 Task: Create a due date automation trigger when advanced on, on the monday after a card is due add fields with custom field "Resume" set to 10 at 11:00 AM.
Action: Mouse moved to (930, 271)
Screenshot: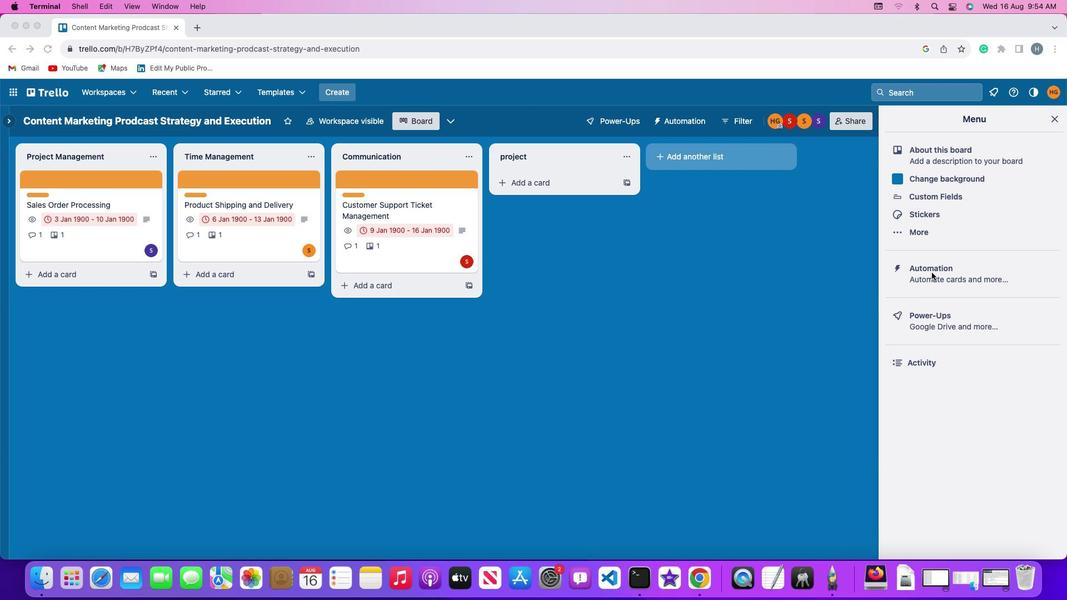 
Action: Mouse pressed left at (930, 271)
Screenshot: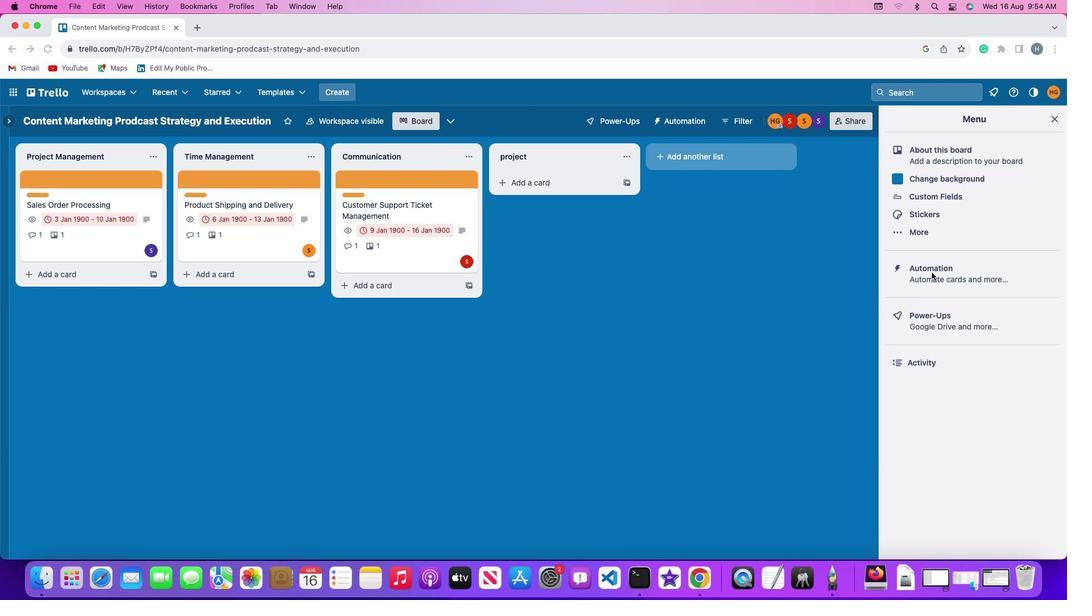 
Action: Mouse pressed left at (930, 271)
Screenshot: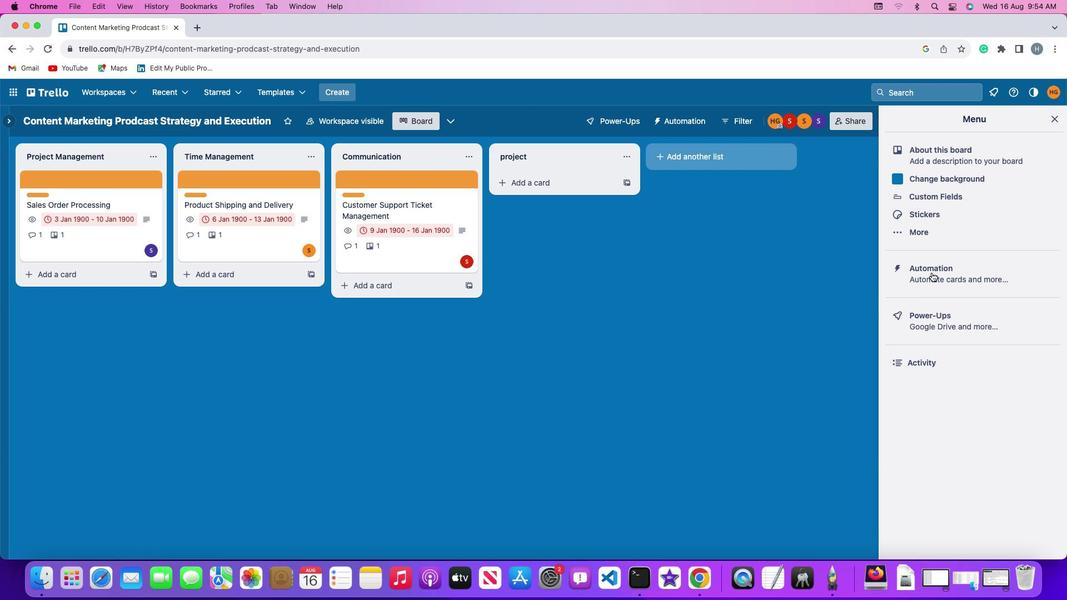 
Action: Mouse moved to (68, 260)
Screenshot: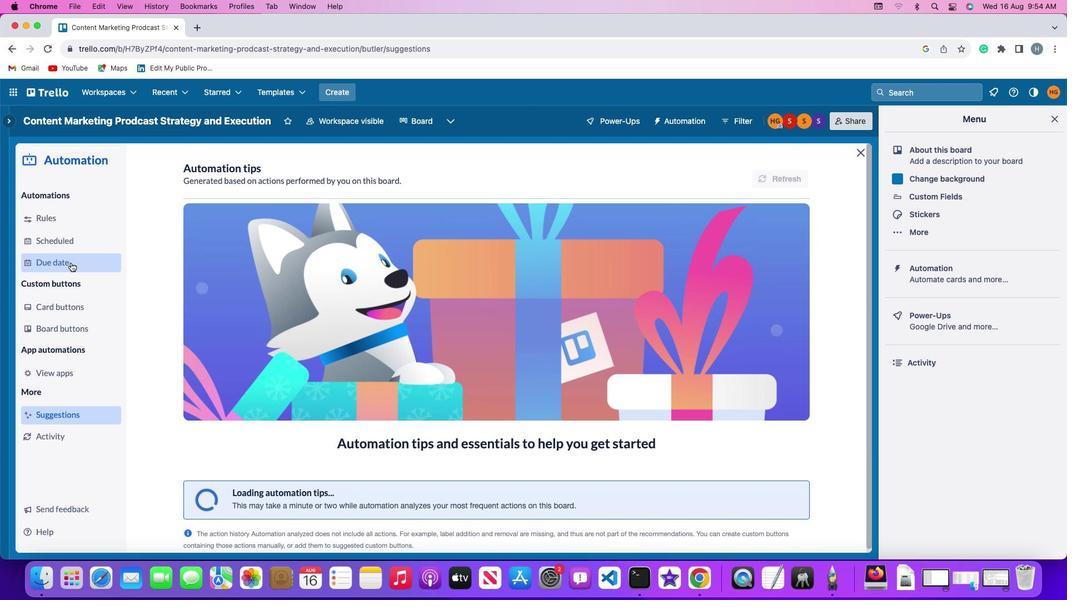 
Action: Mouse pressed left at (68, 260)
Screenshot: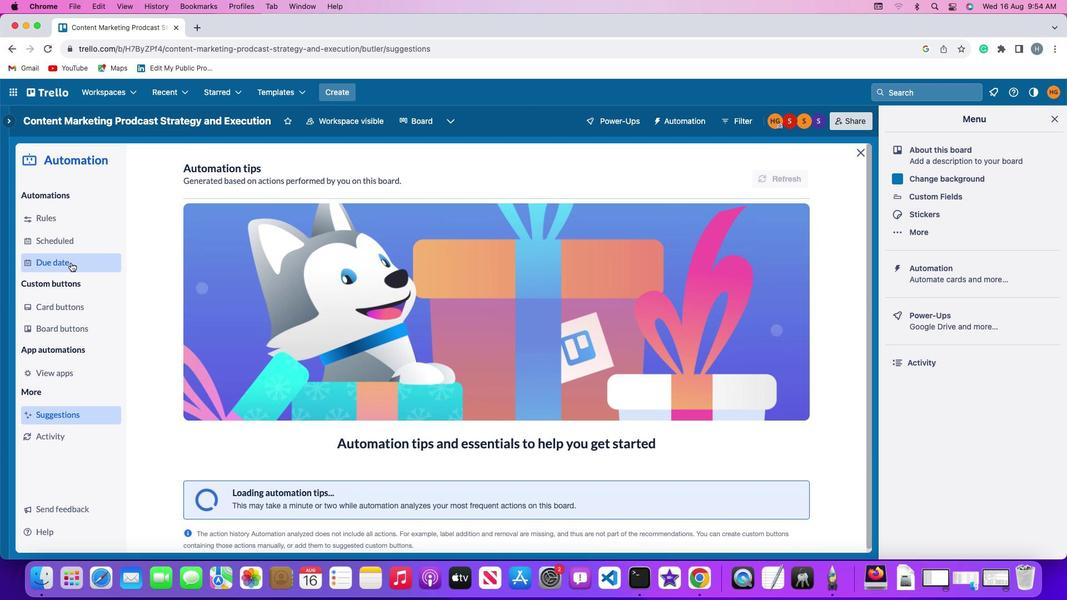 
Action: Mouse moved to (758, 166)
Screenshot: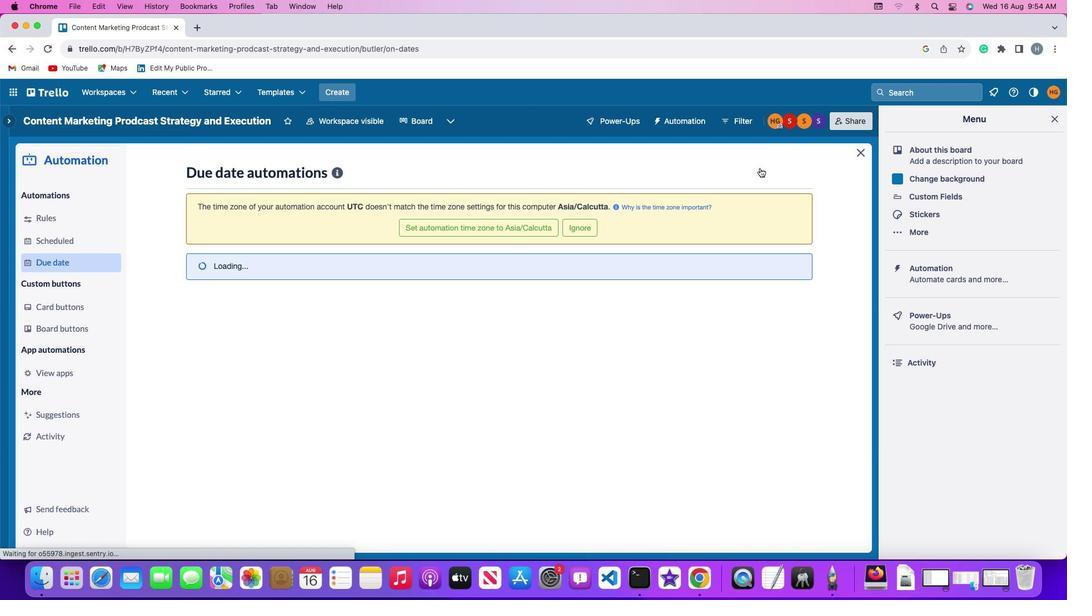 
Action: Mouse pressed left at (758, 166)
Screenshot: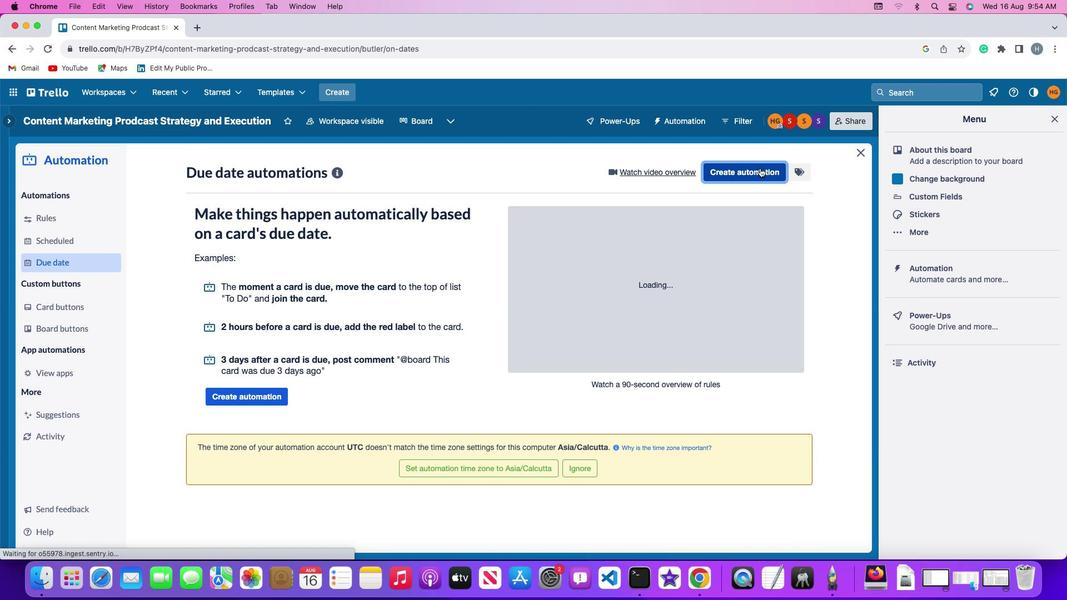 
Action: Mouse moved to (235, 278)
Screenshot: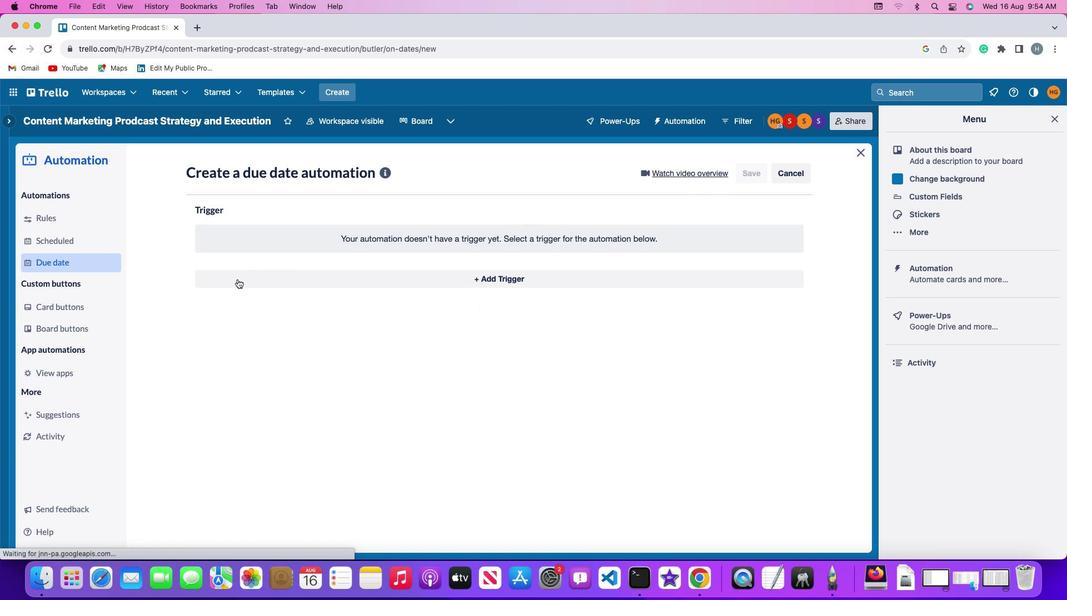 
Action: Mouse pressed left at (235, 278)
Screenshot: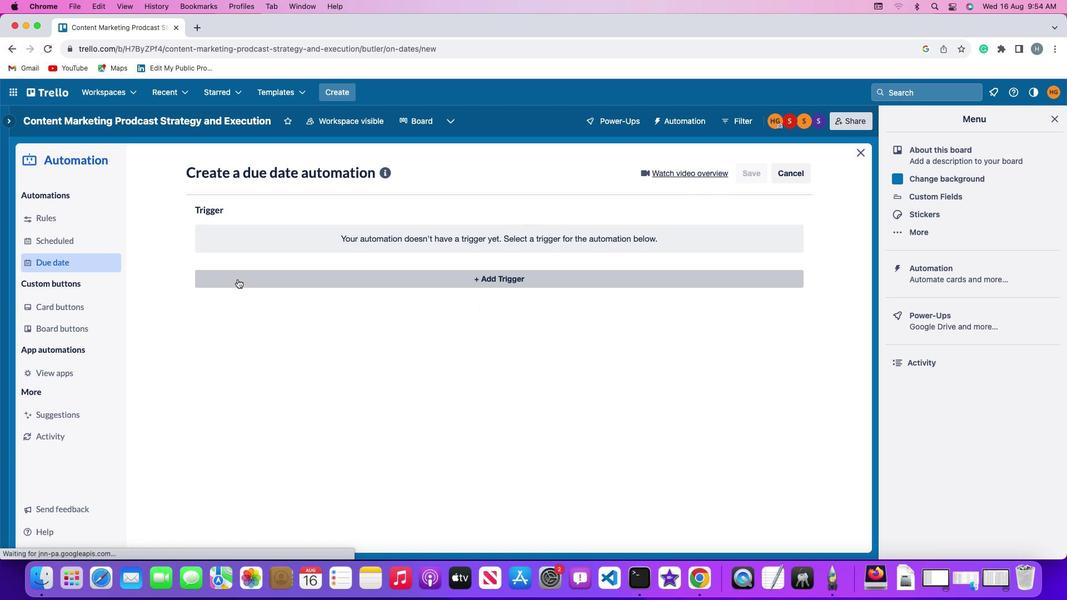
Action: Mouse moved to (243, 483)
Screenshot: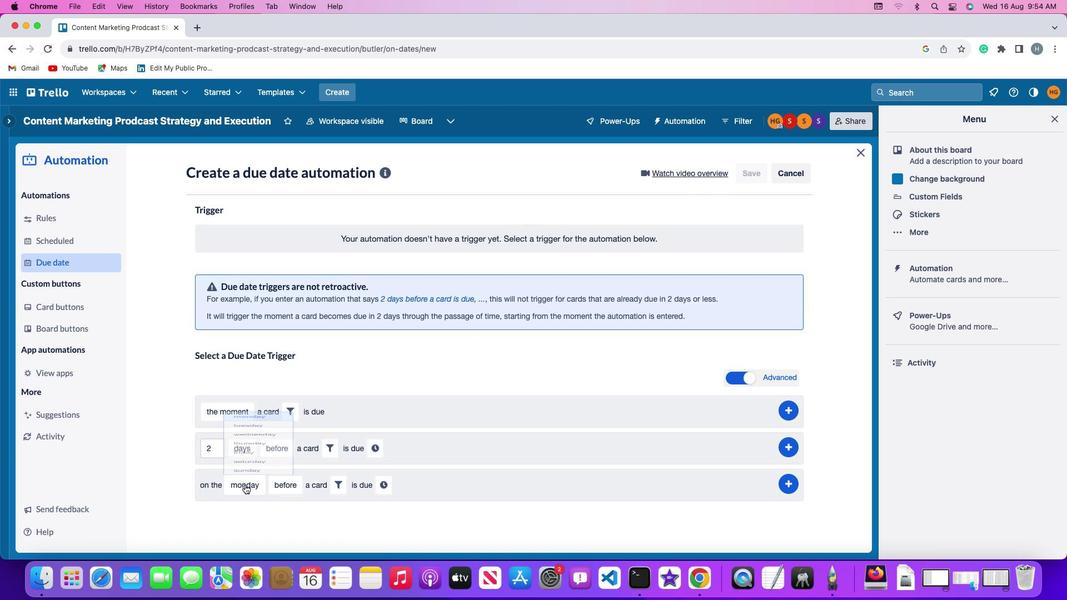 
Action: Mouse pressed left at (243, 483)
Screenshot: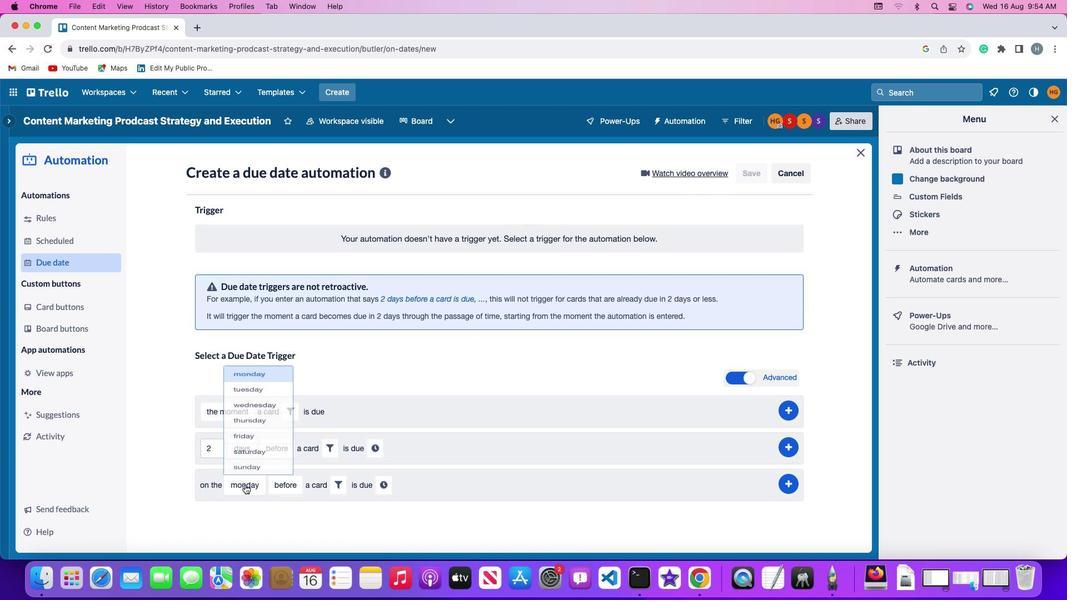 
Action: Mouse moved to (265, 331)
Screenshot: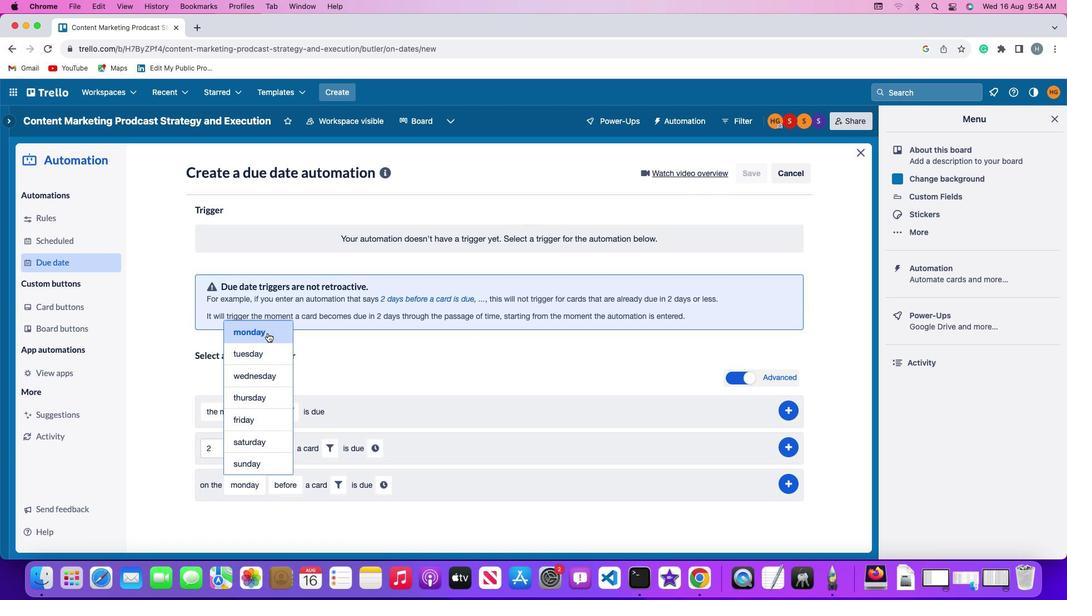
Action: Mouse pressed left at (265, 331)
Screenshot: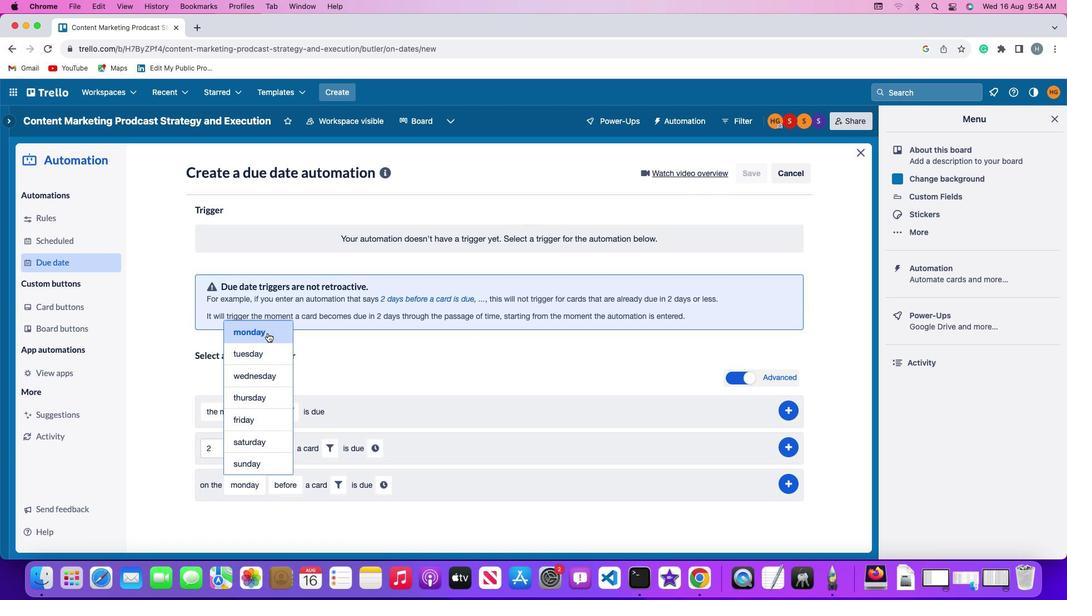 
Action: Mouse moved to (280, 494)
Screenshot: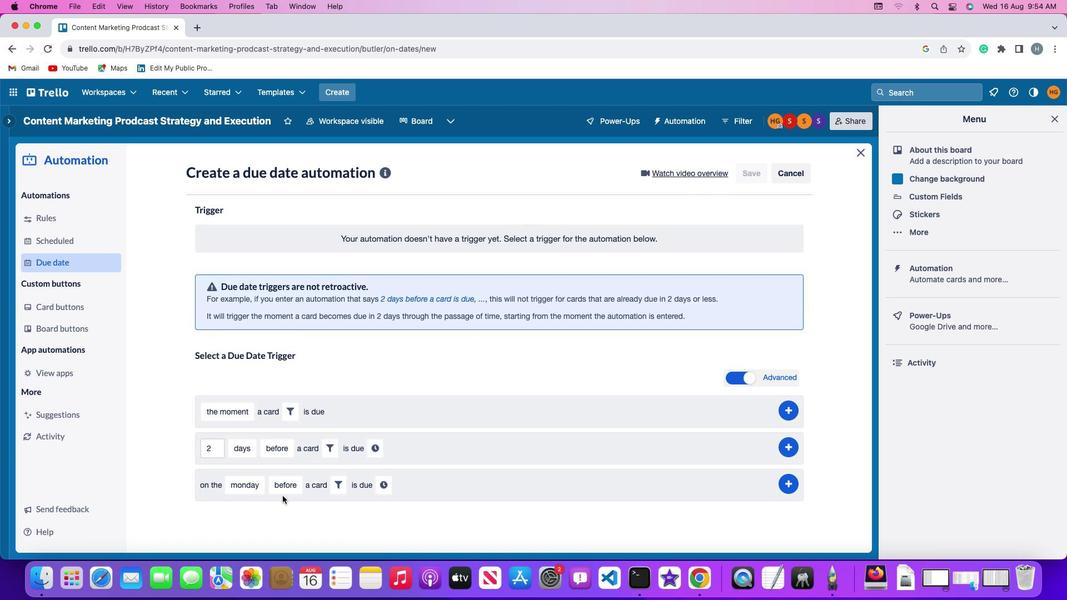 
Action: Mouse pressed left at (280, 494)
Screenshot: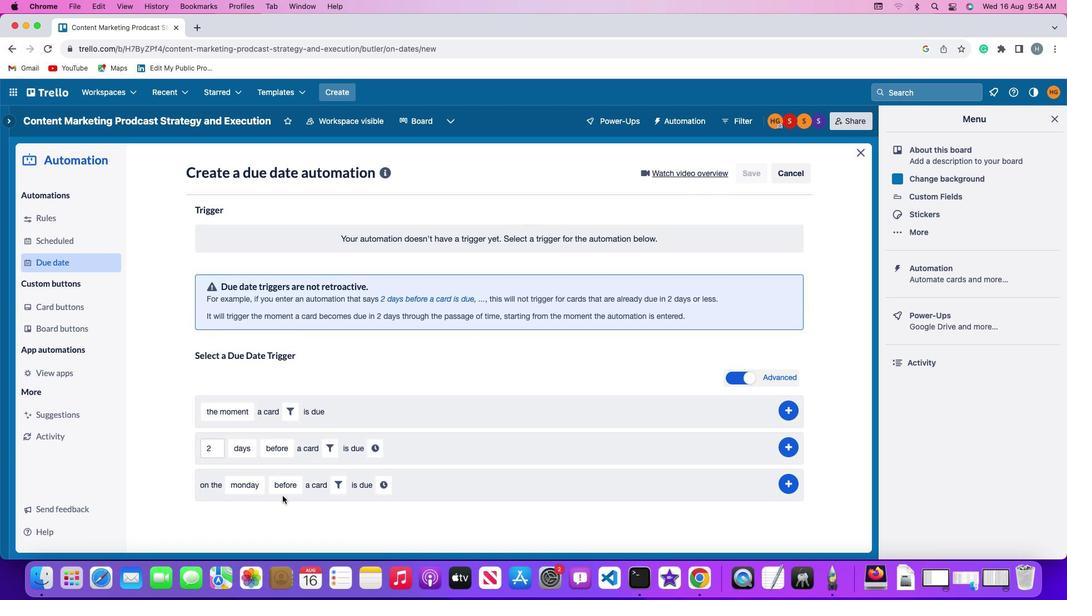 
Action: Mouse moved to (283, 487)
Screenshot: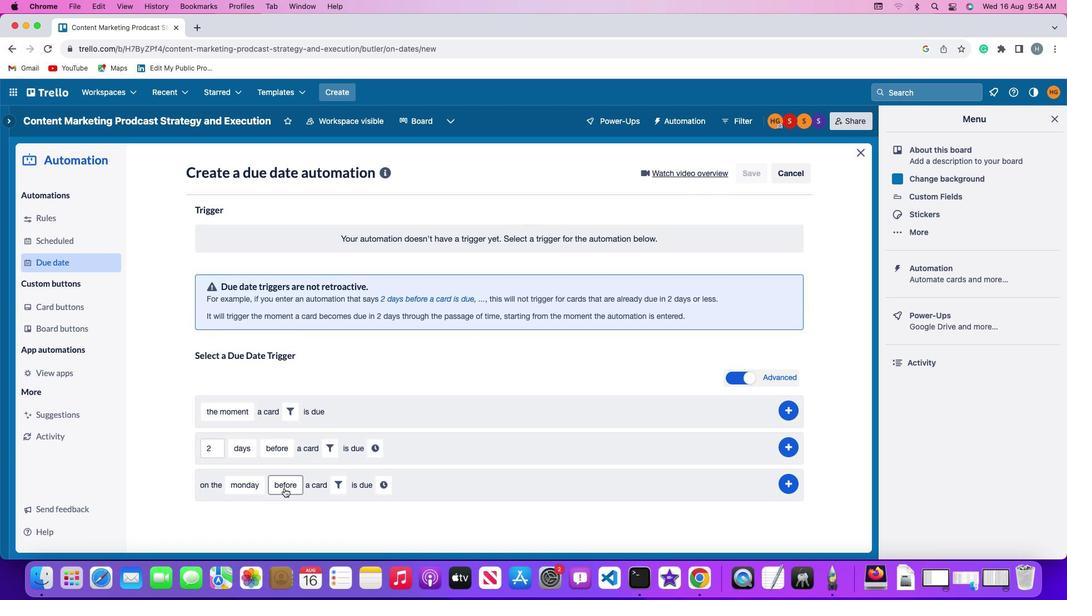 
Action: Mouse pressed left at (283, 487)
Screenshot: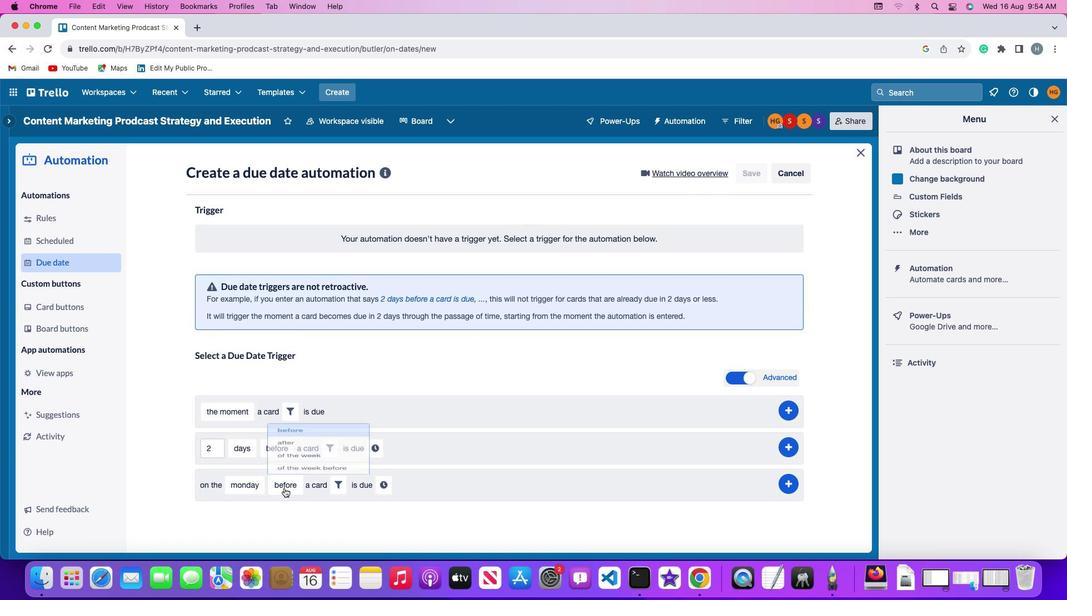 
Action: Mouse moved to (296, 415)
Screenshot: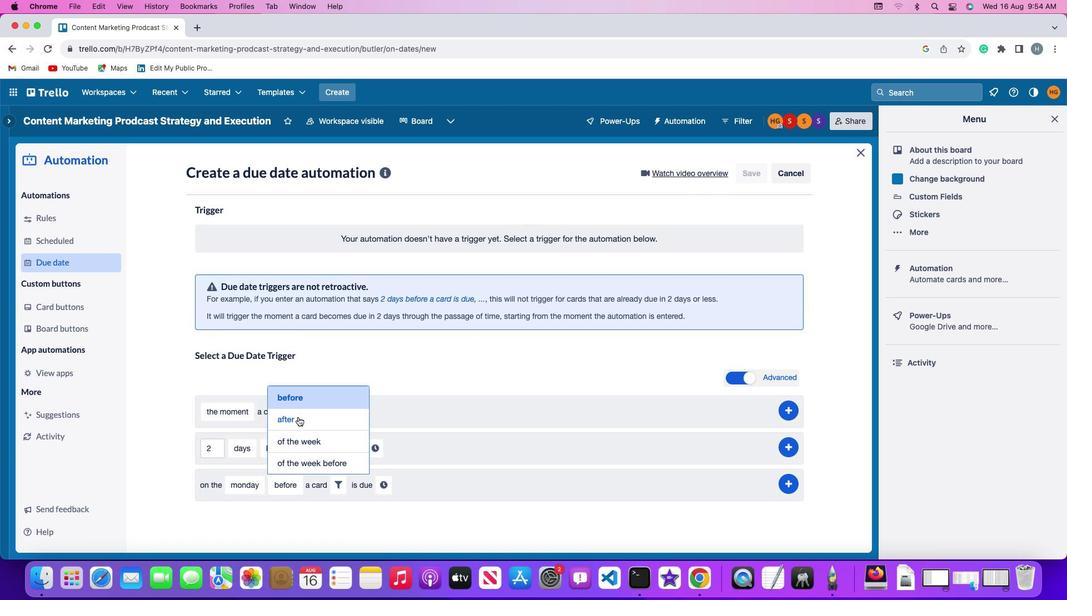 
Action: Mouse pressed left at (296, 415)
Screenshot: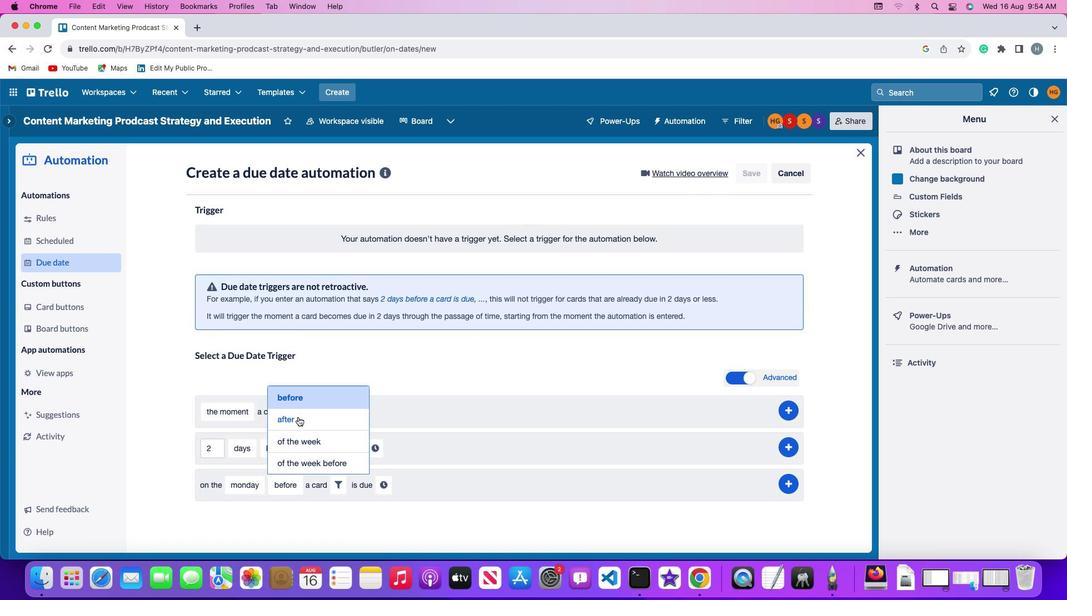 
Action: Mouse moved to (334, 481)
Screenshot: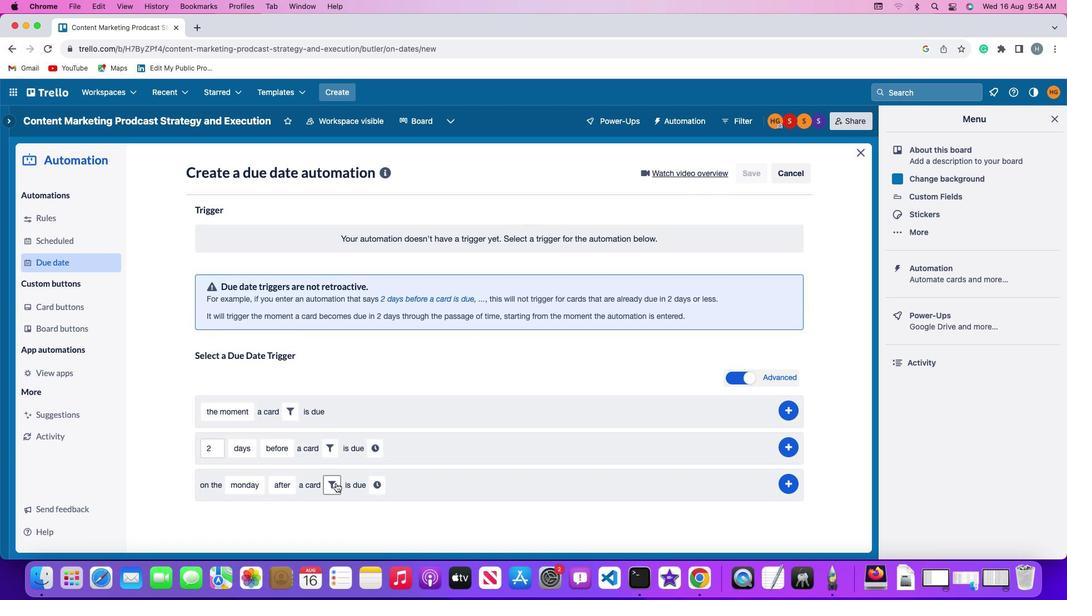 
Action: Mouse pressed left at (334, 481)
Screenshot: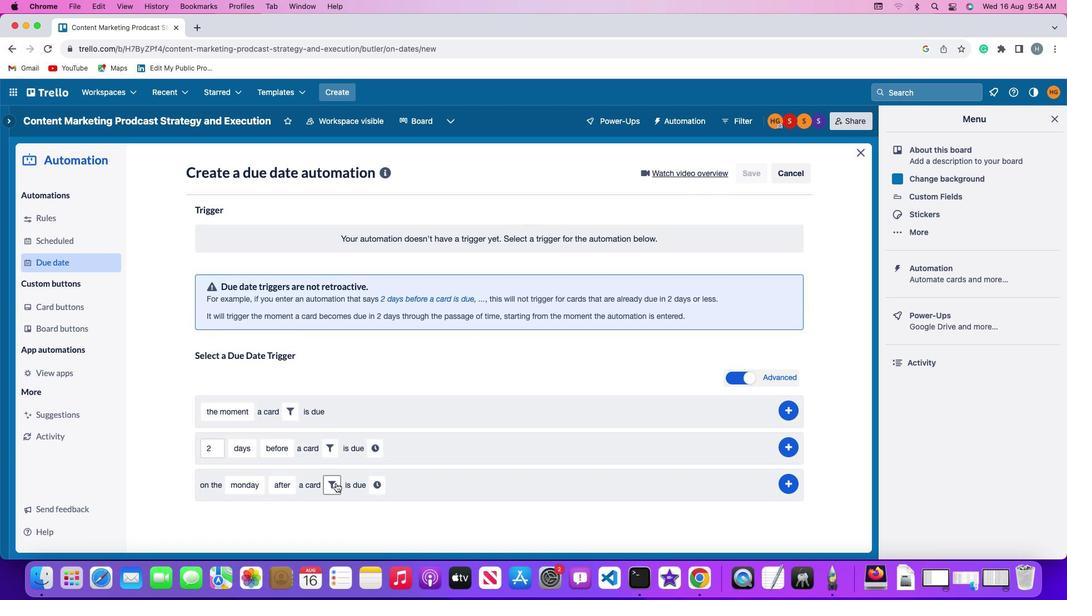 
Action: Mouse moved to (509, 518)
Screenshot: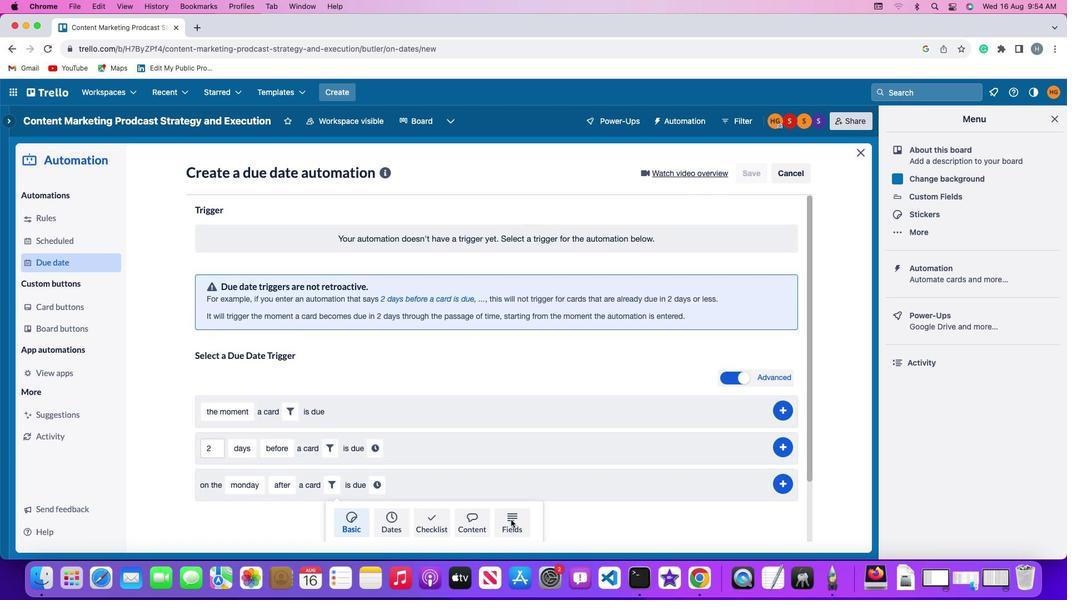 
Action: Mouse pressed left at (509, 518)
Screenshot: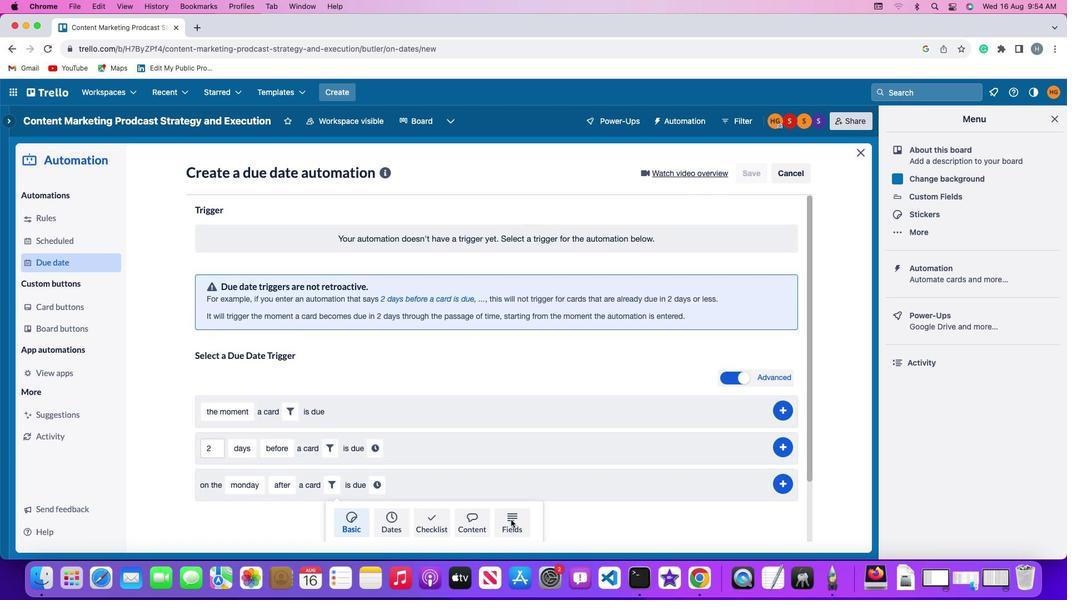 
Action: Mouse moved to (289, 519)
Screenshot: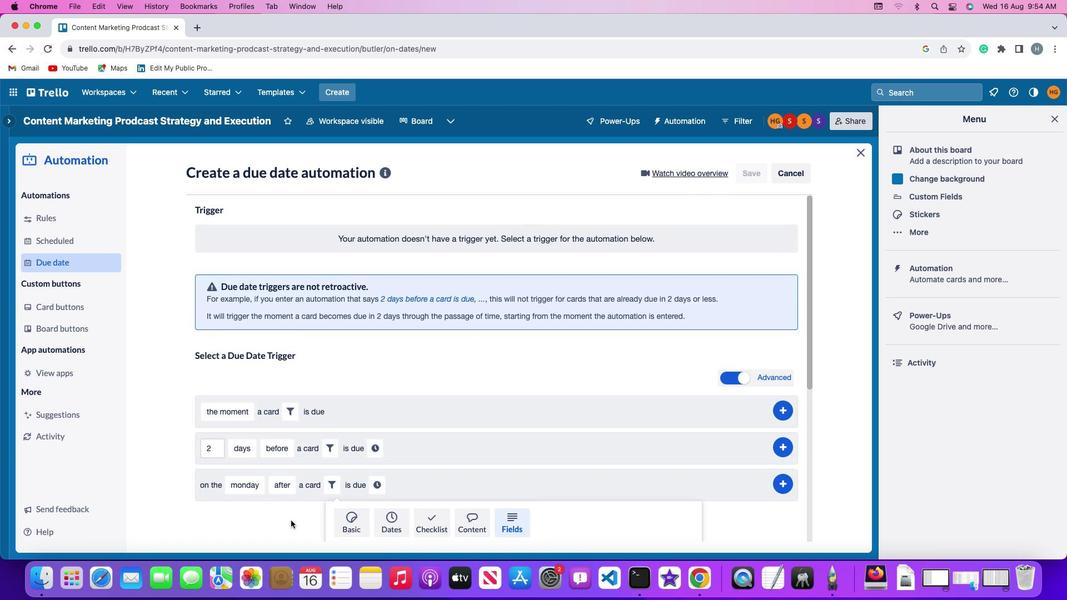 
Action: Mouse scrolled (289, 519) with delta (-1, -1)
Screenshot: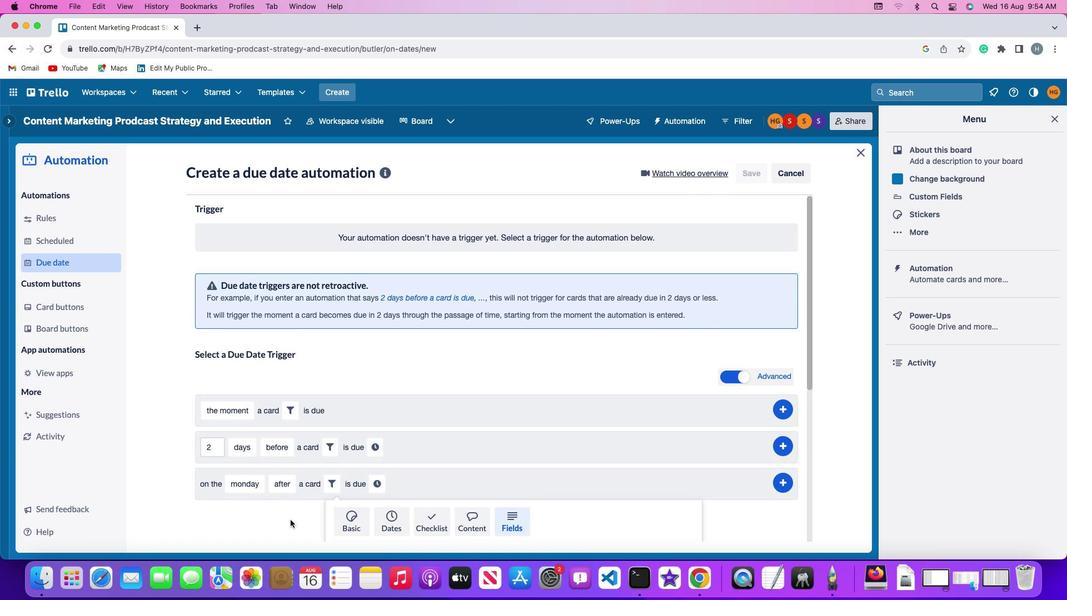 
Action: Mouse scrolled (289, 519) with delta (-1, -1)
Screenshot: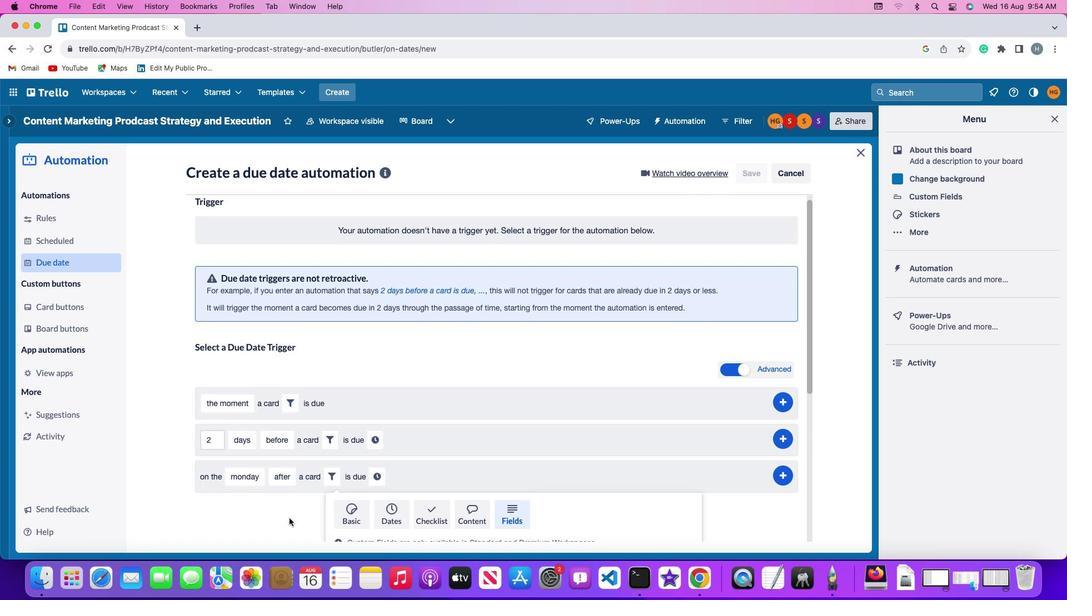 
Action: Mouse moved to (289, 518)
Screenshot: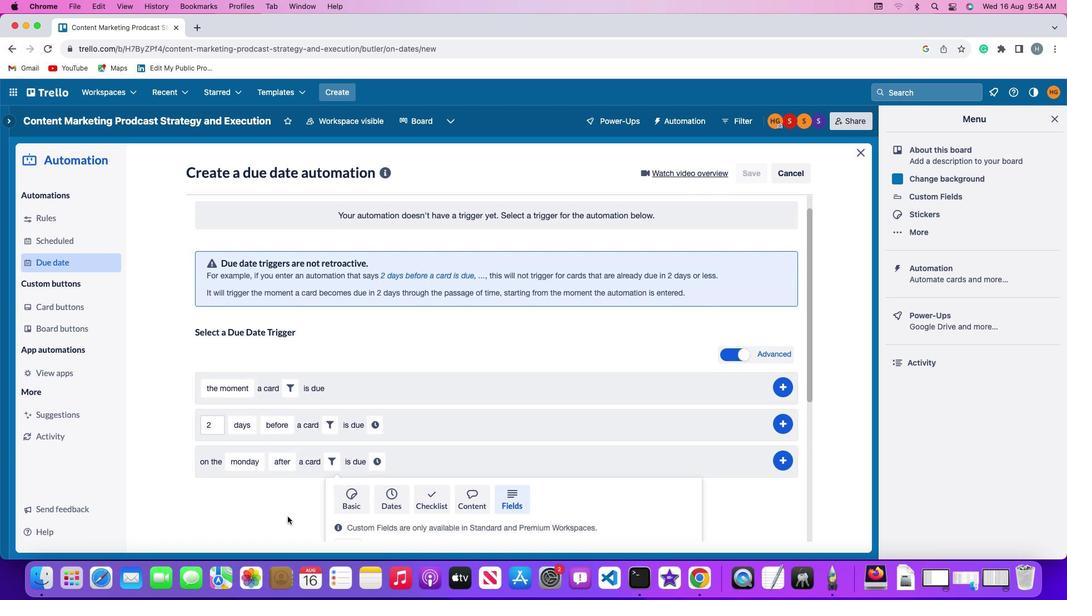 
Action: Mouse scrolled (289, 518) with delta (-1, -2)
Screenshot: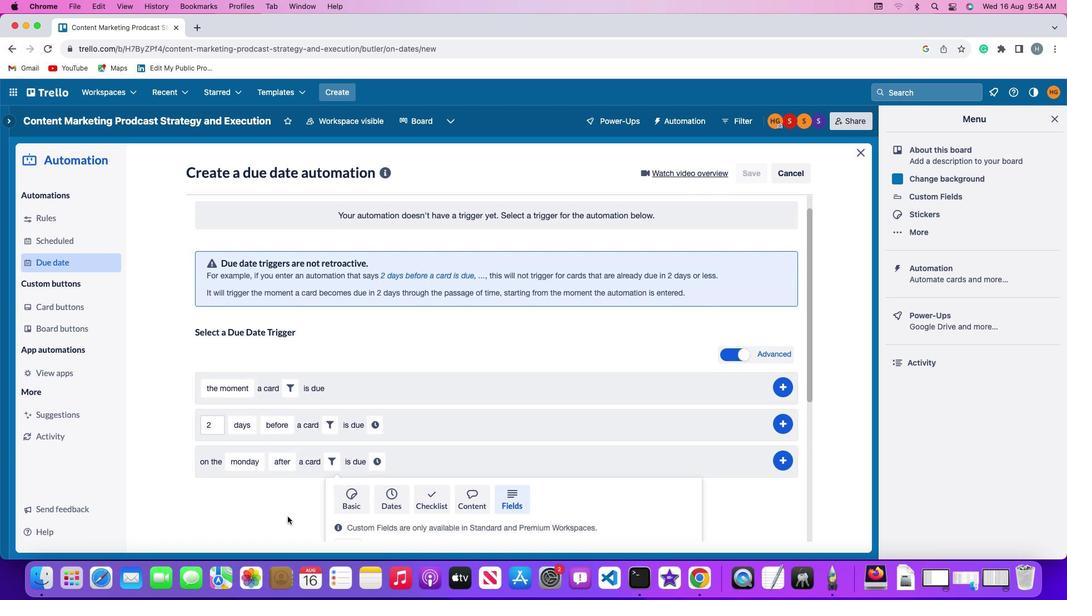 
Action: Mouse moved to (281, 508)
Screenshot: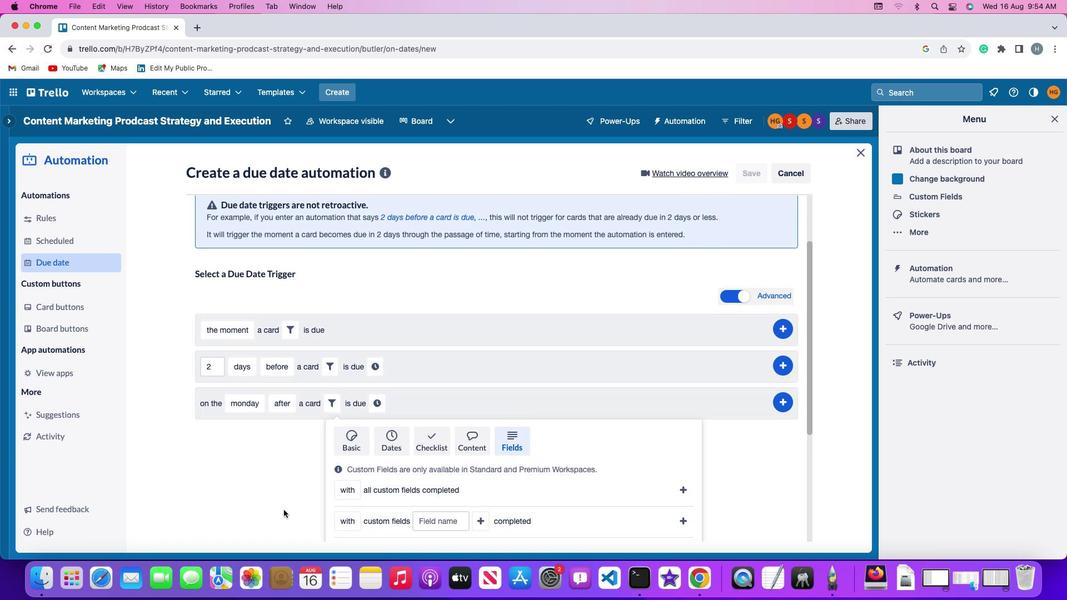 
Action: Mouse scrolled (281, 508) with delta (-1, -1)
Screenshot: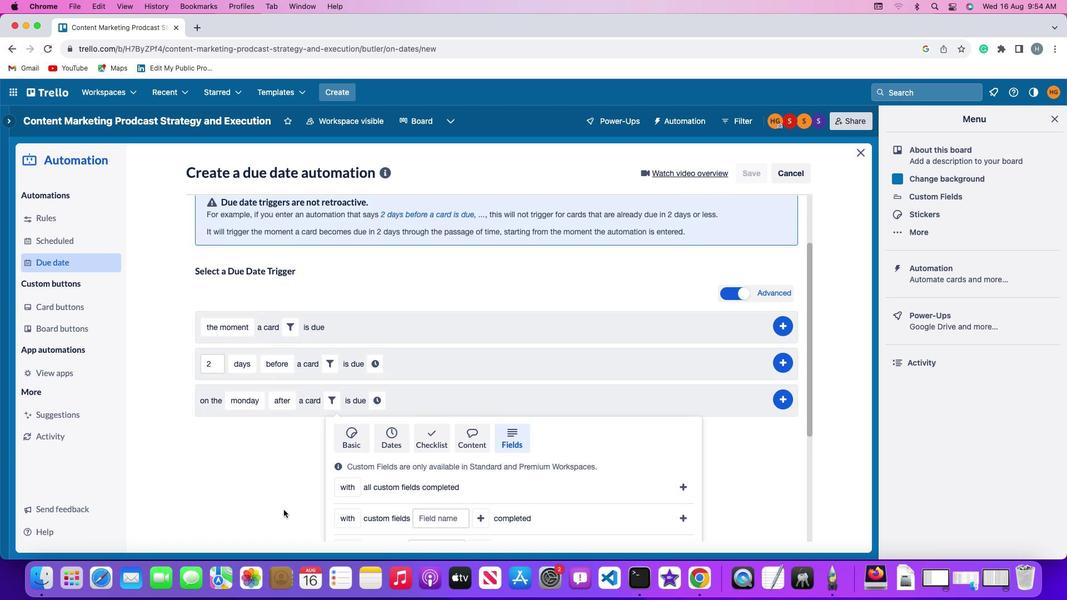 
Action: Mouse scrolled (281, 508) with delta (-1, -1)
Screenshot: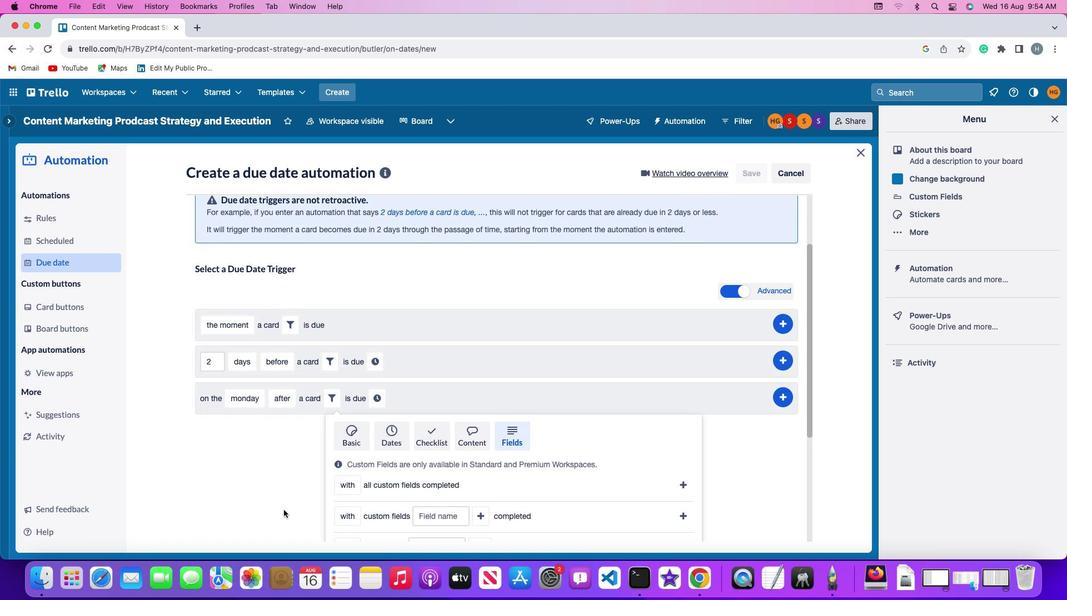 
Action: Mouse scrolled (281, 508) with delta (-1, -2)
Screenshot: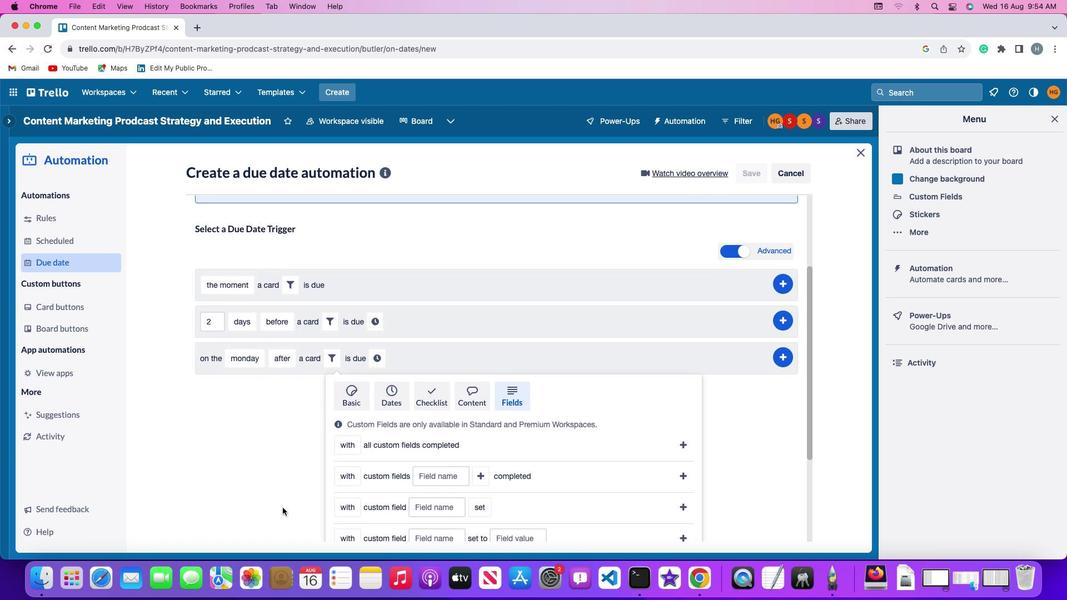 
Action: Mouse moved to (278, 497)
Screenshot: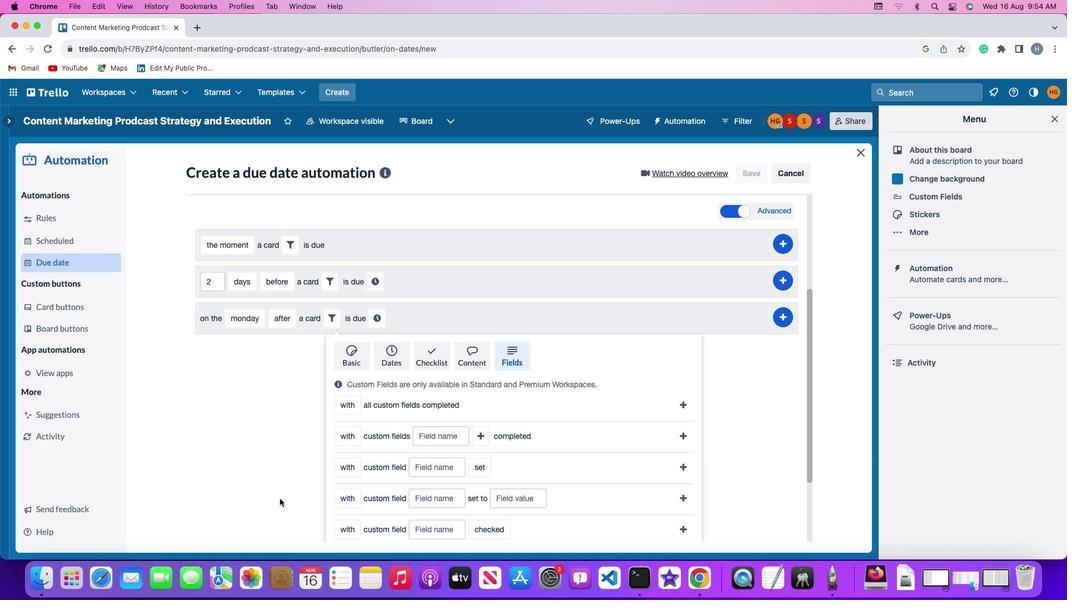 
Action: Mouse scrolled (278, 497) with delta (-1, -1)
Screenshot: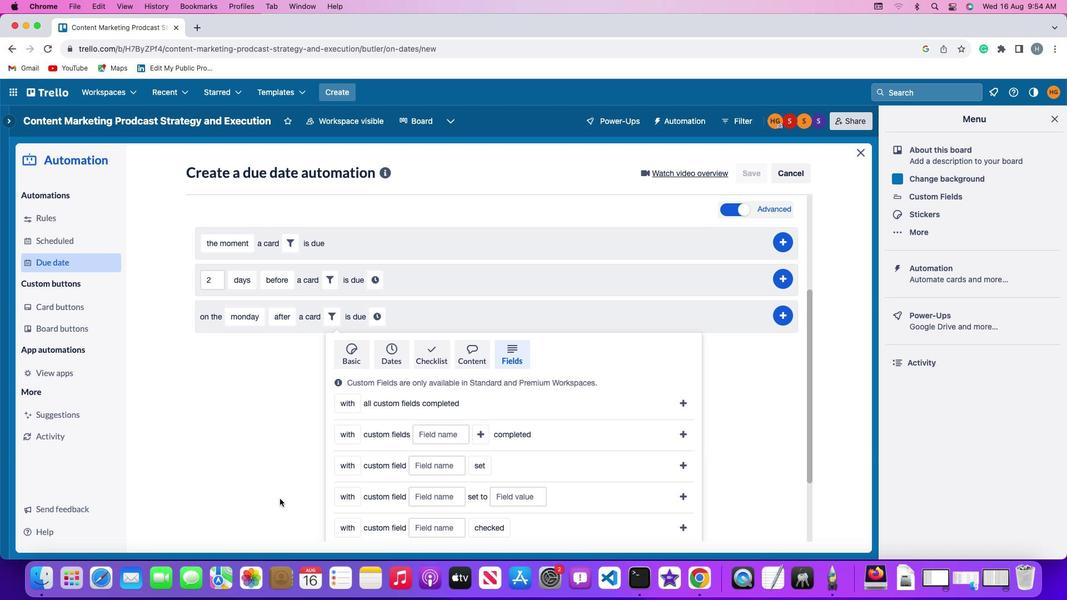 
Action: Mouse scrolled (278, 497) with delta (-1, -1)
Screenshot: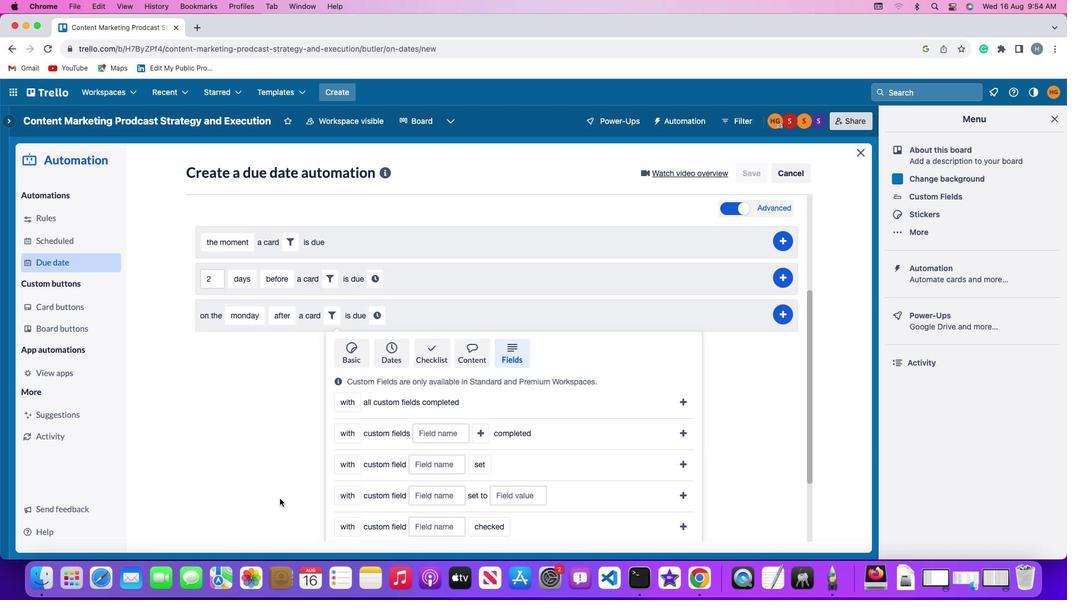 
Action: Mouse scrolled (278, 497) with delta (-1, -2)
Screenshot: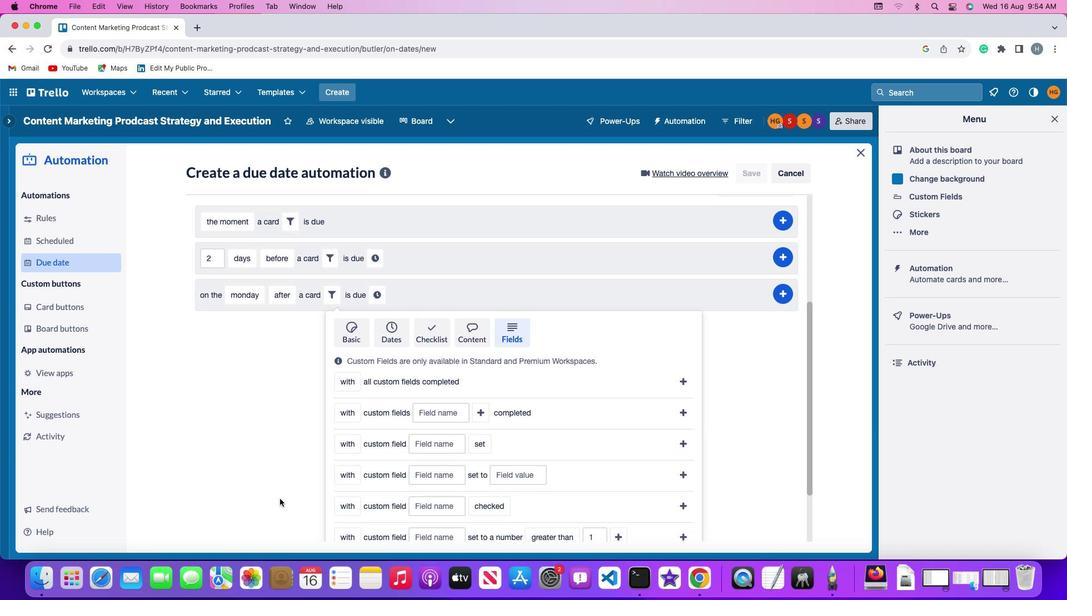 
Action: Mouse moved to (339, 428)
Screenshot: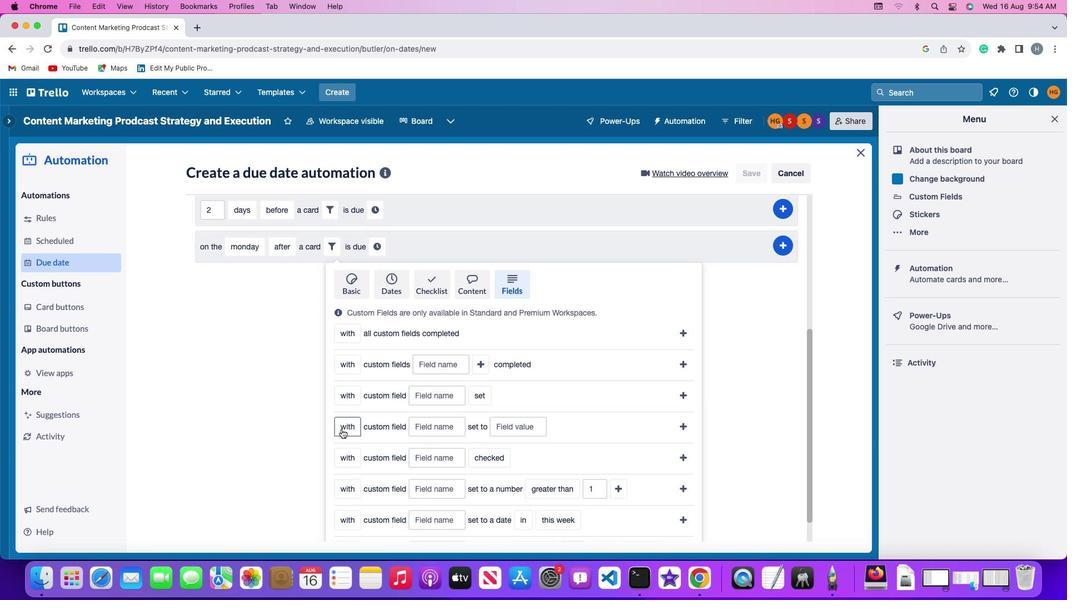 
Action: Mouse pressed left at (339, 428)
Screenshot: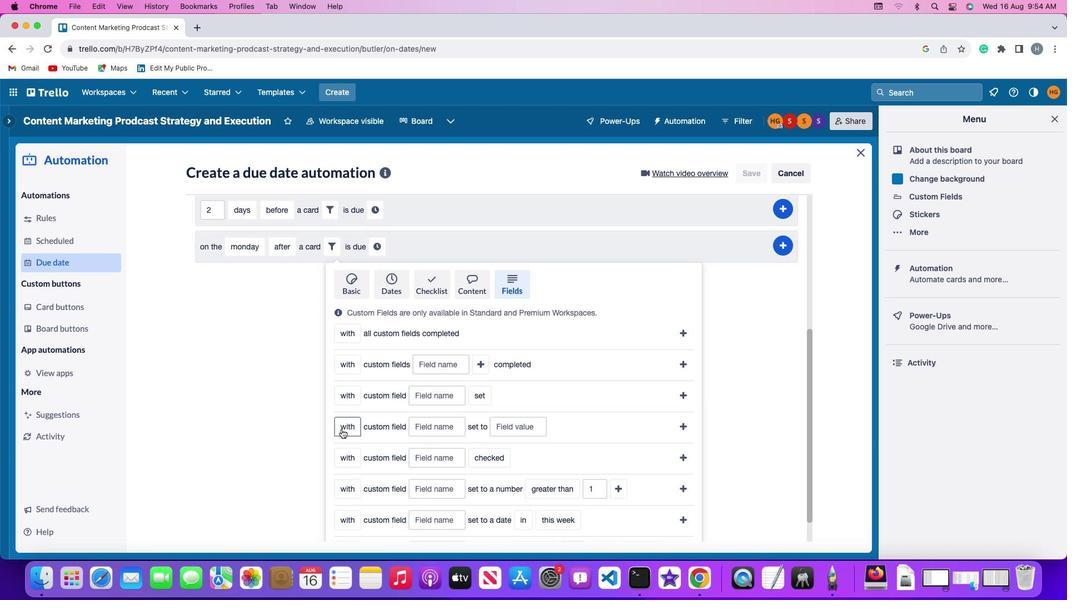 
Action: Mouse moved to (348, 446)
Screenshot: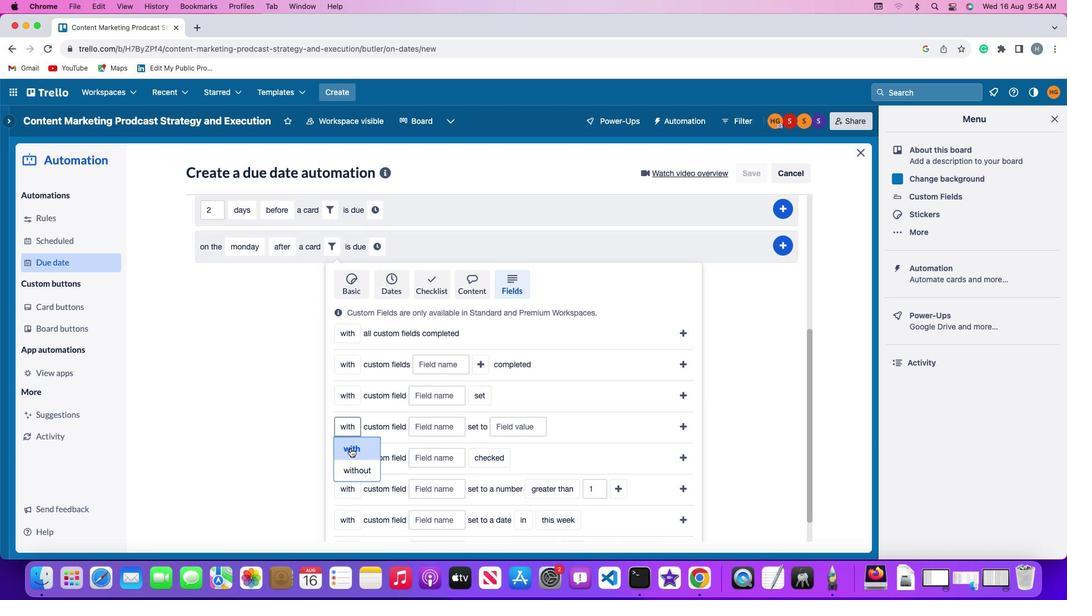 
Action: Mouse pressed left at (348, 446)
Screenshot: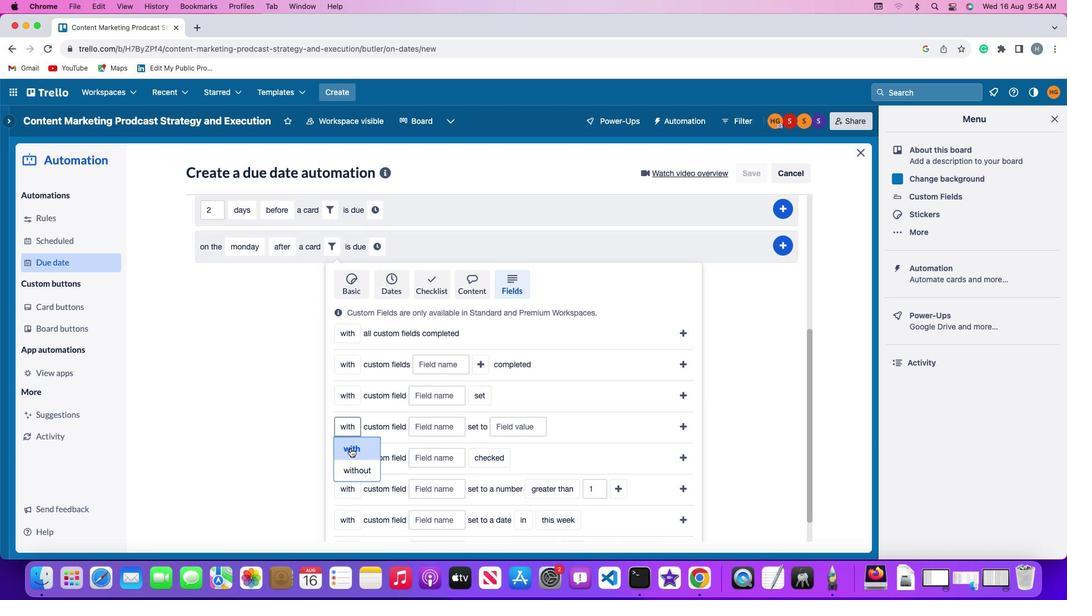
Action: Mouse moved to (433, 428)
Screenshot: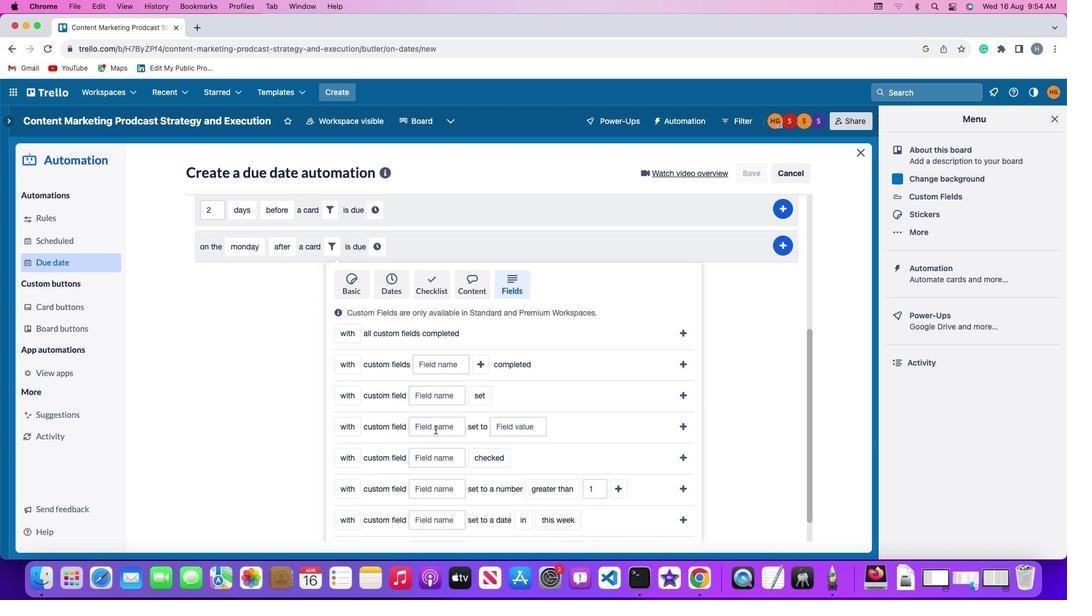 
Action: Mouse pressed left at (433, 428)
Screenshot: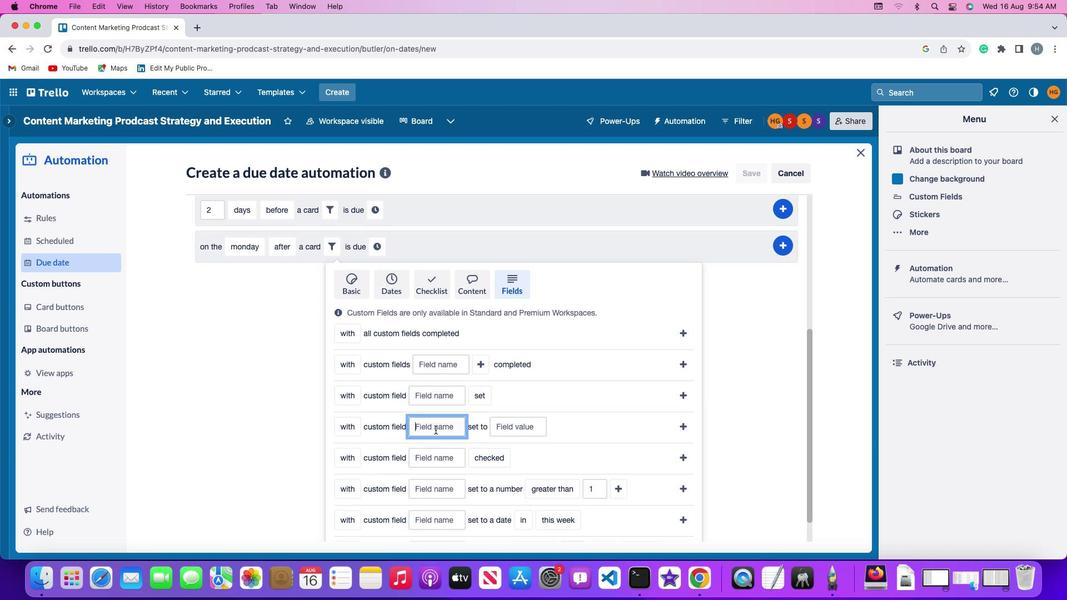 
Action: Key pressed Key.shift'R''e''s''u''m''e'
Screenshot: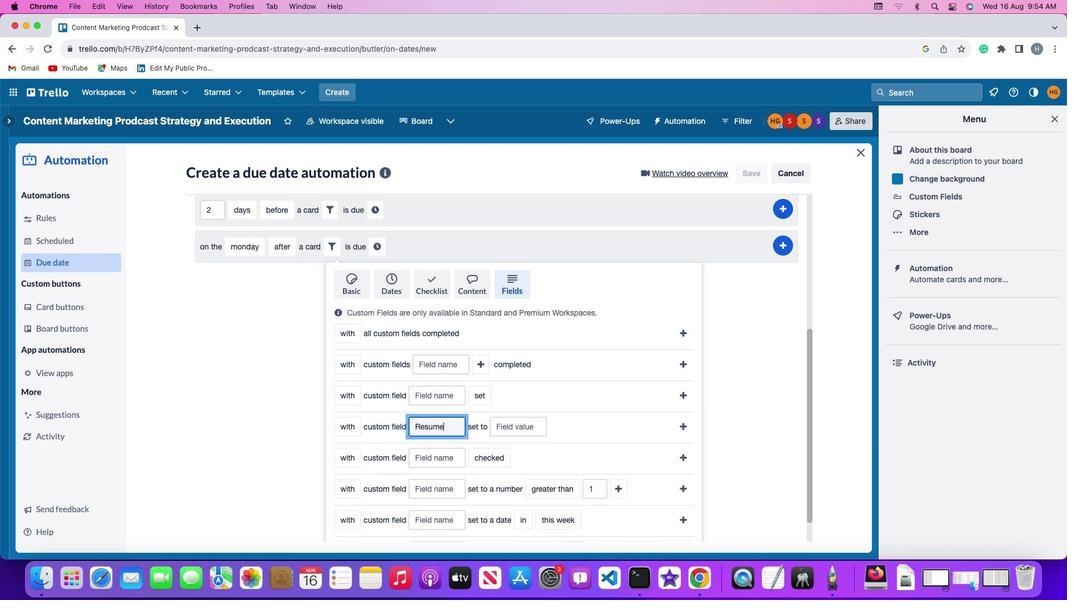 
Action: Mouse moved to (504, 422)
Screenshot: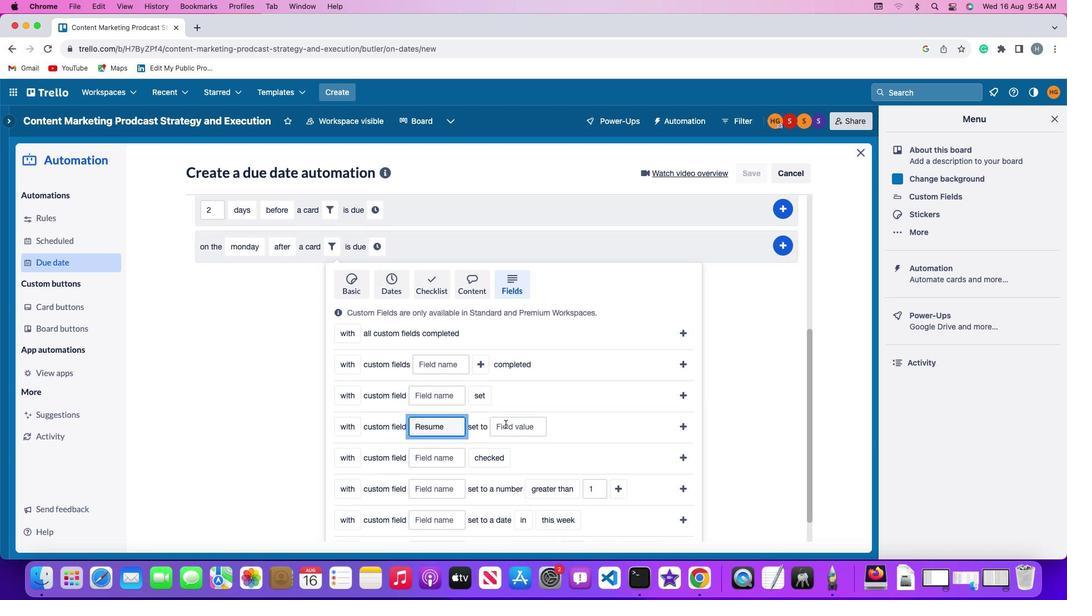 
Action: Mouse pressed left at (504, 422)
Screenshot: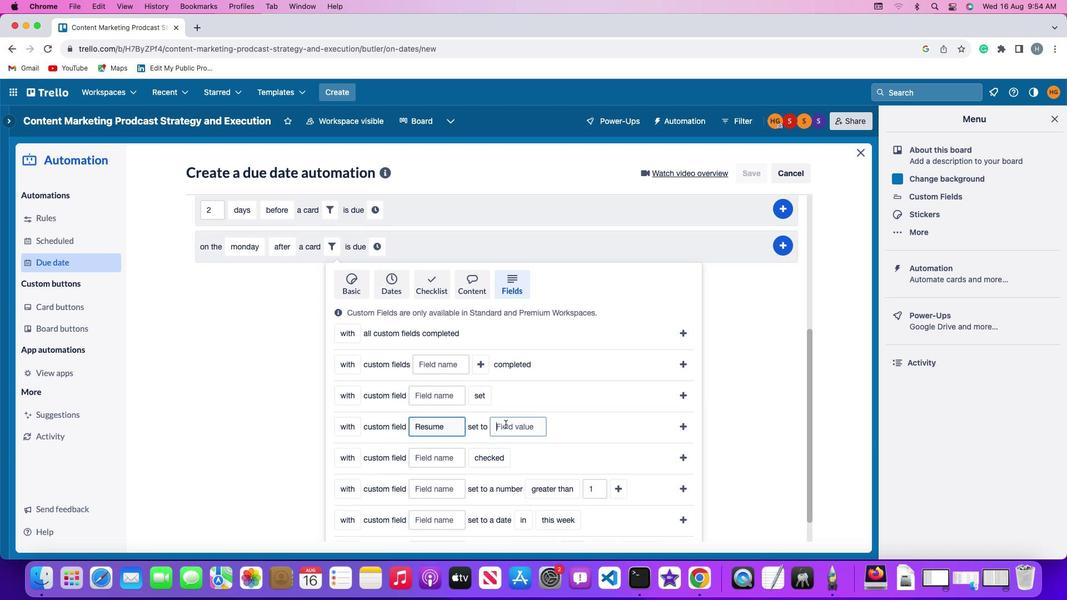 
Action: Mouse moved to (509, 427)
Screenshot: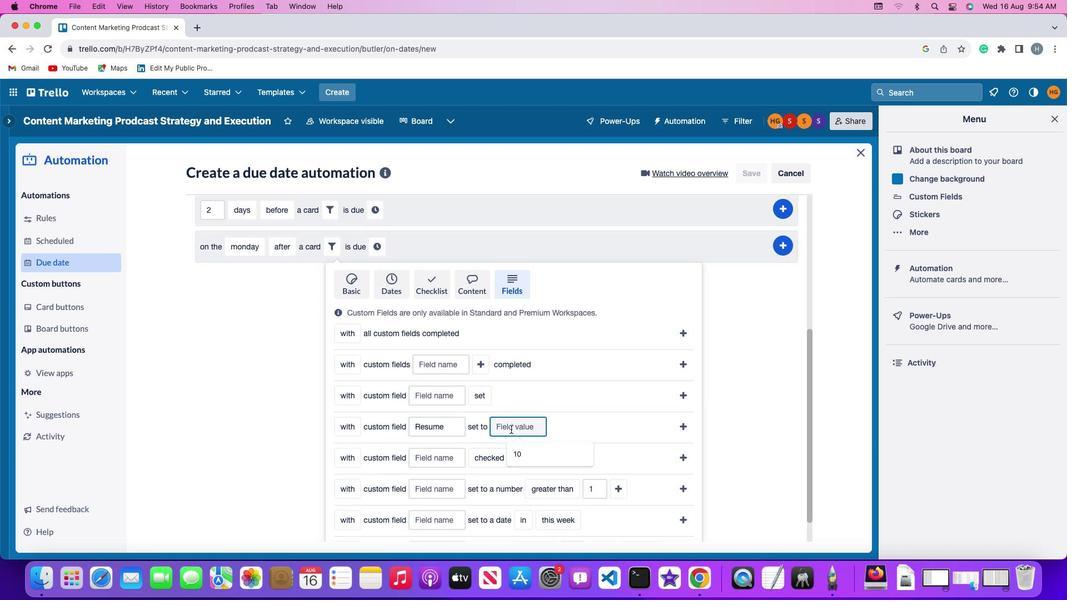 
Action: Key pressed '1''0'
Screenshot: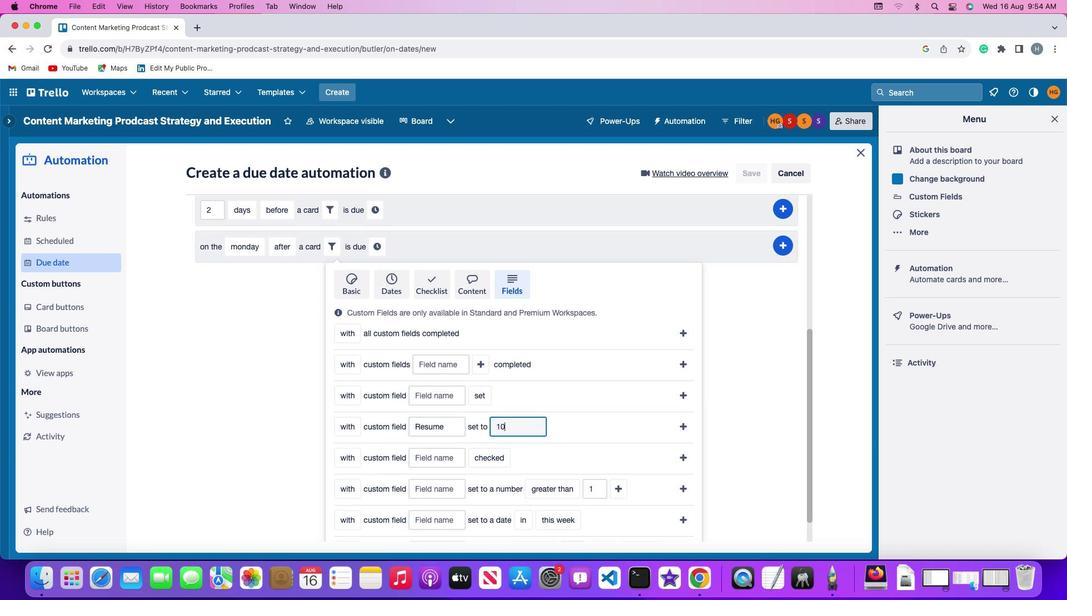 
Action: Mouse moved to (682, 426)
Screenshot: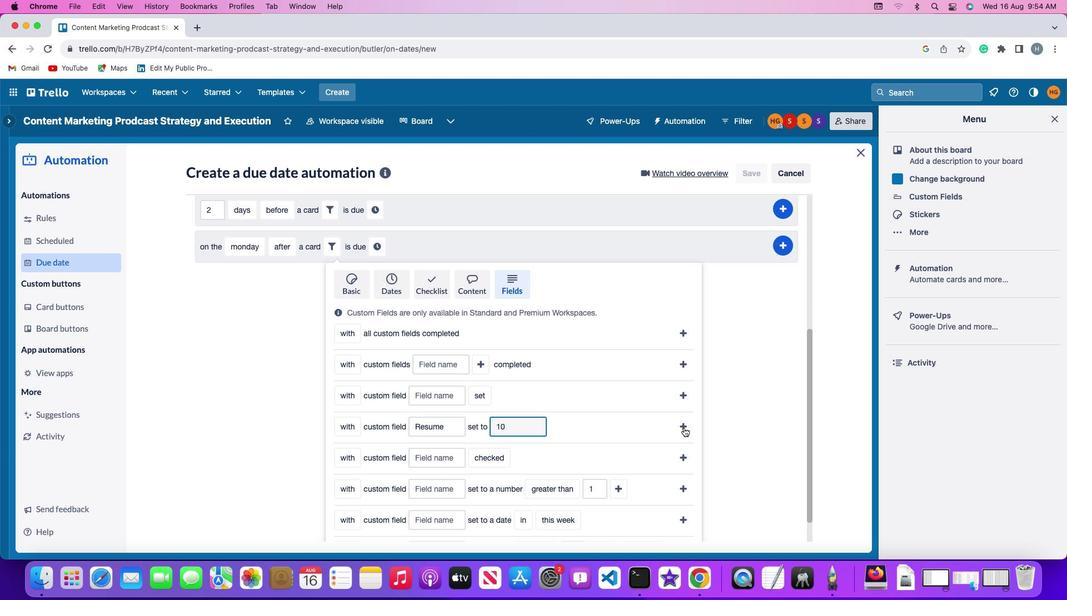 
Action: Mouse pressed left at (682, 426)
Screenshot: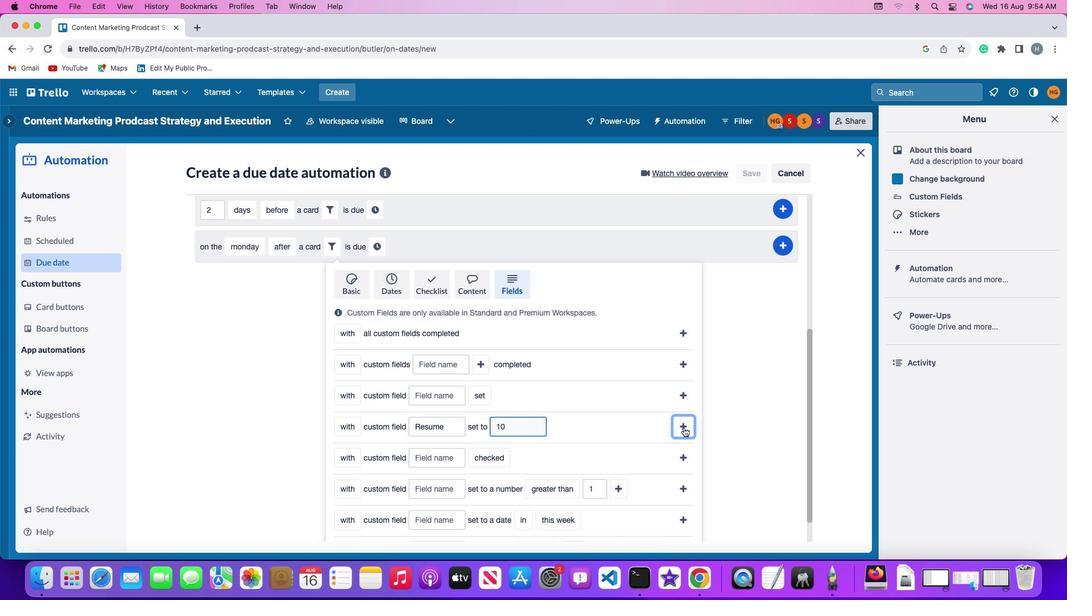 
Action: Mouse moved to (531, 482)
Screenshot: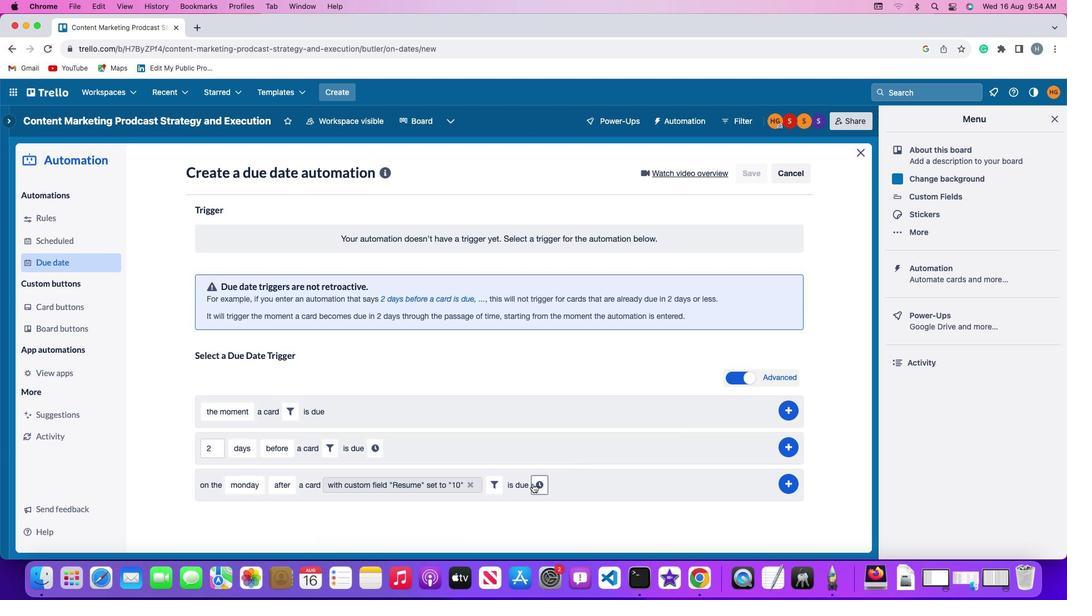 
Action: Mouse pressed left at (531, 482)
Screenshot: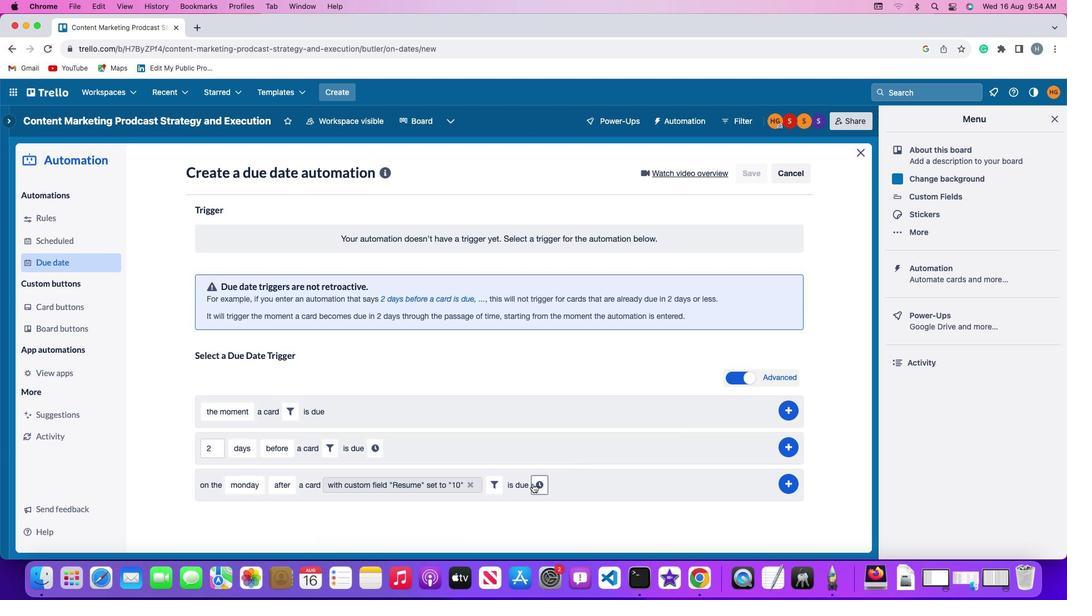
Action: Mouse moved to (566, 484)
Screenshot: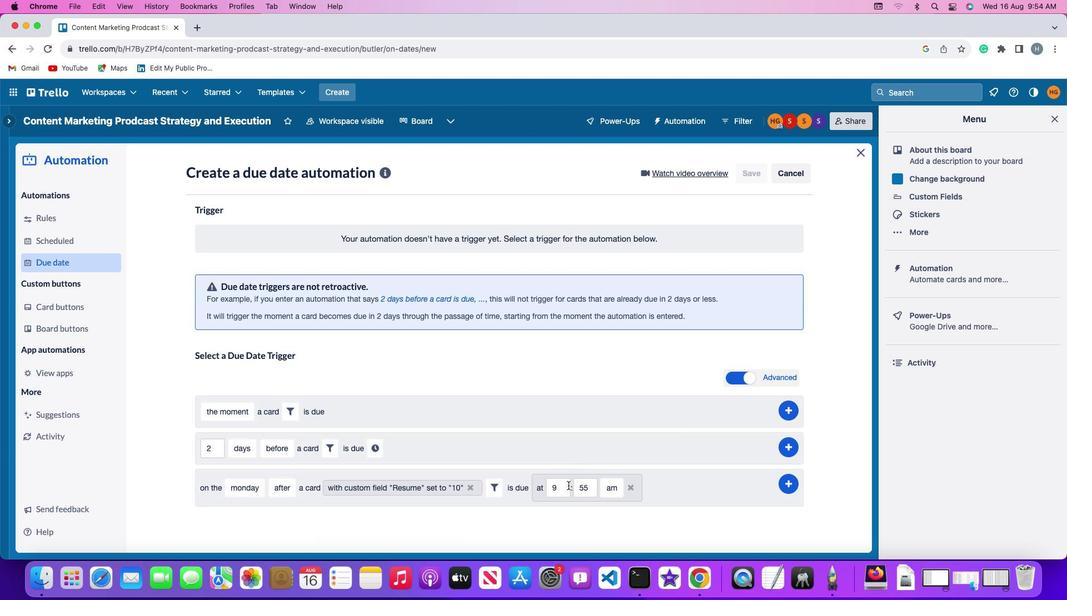 
Action: Mouse pressed left at (566, 484)
Screenshot: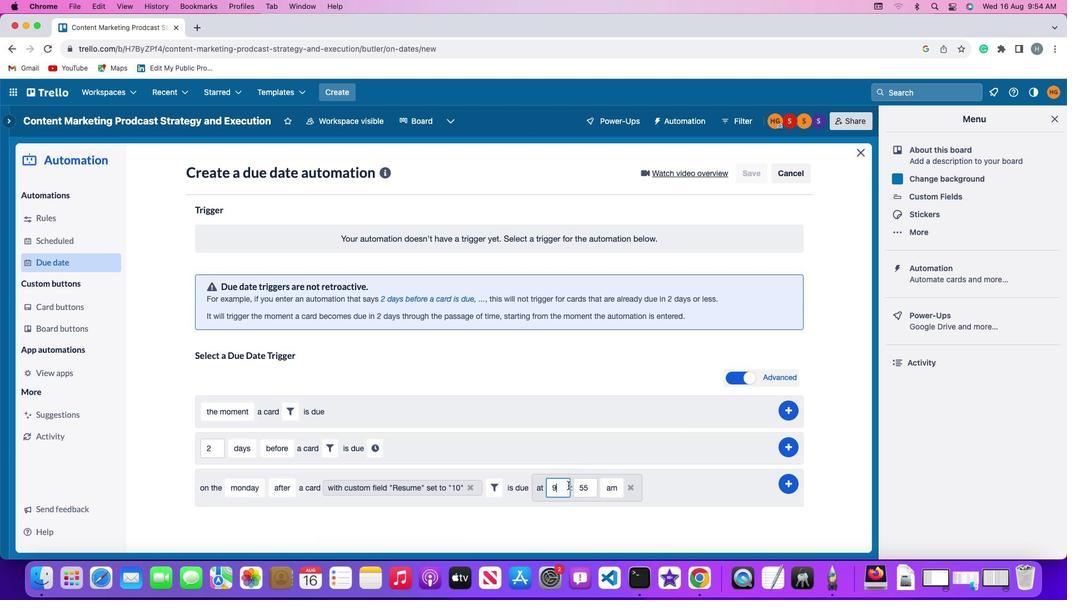 
Action: Key pressed Key.backspace'1''1'
Screenshot: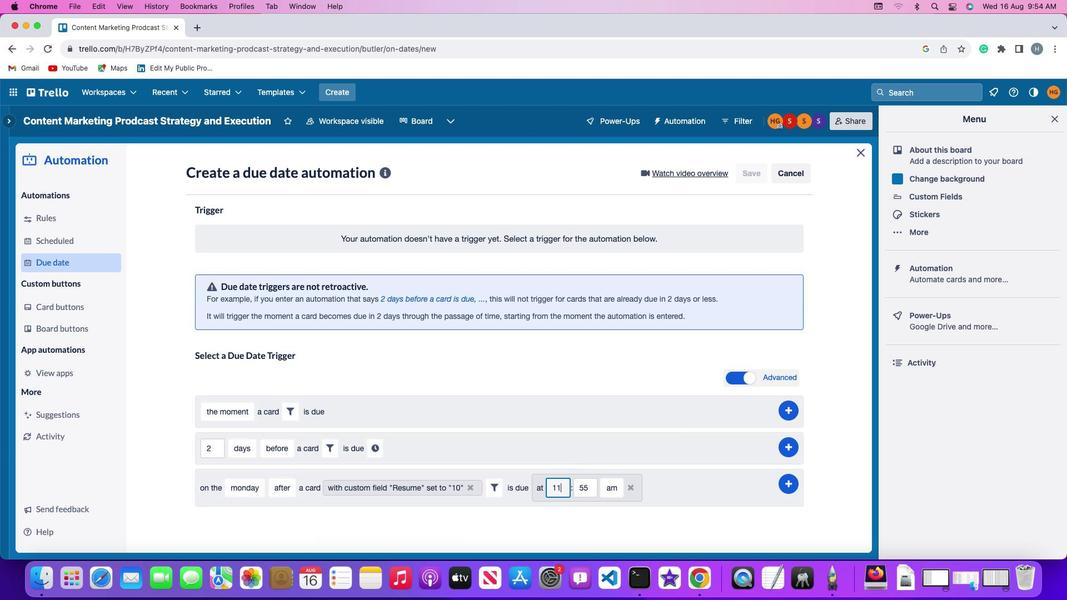 
Action: Mouse moved to (589, 484)
Screenshot: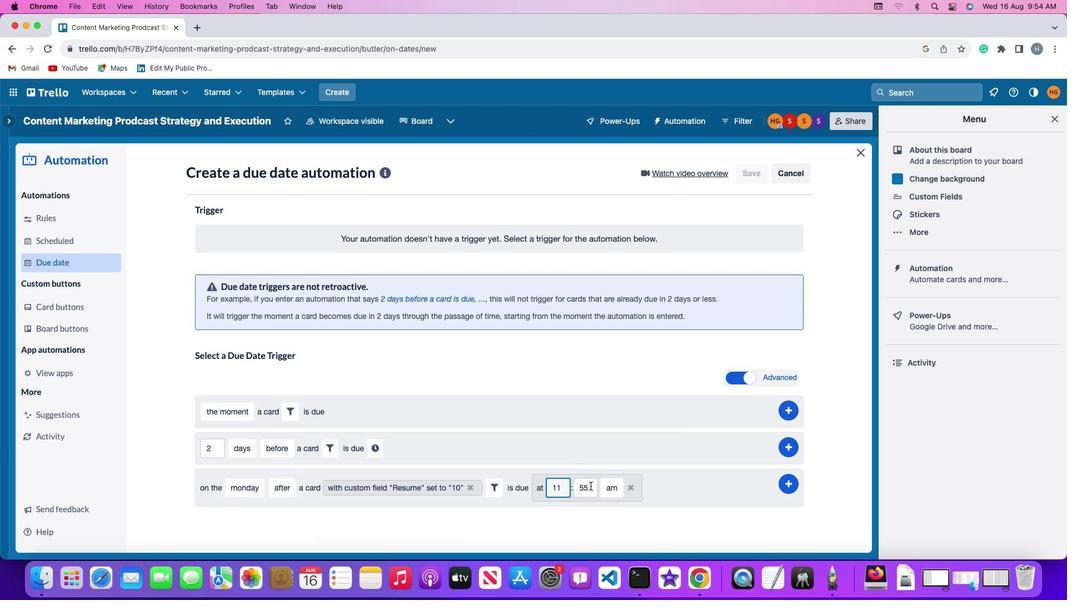 
Action: Mouse pressed left at (589, 484)
Screenshot: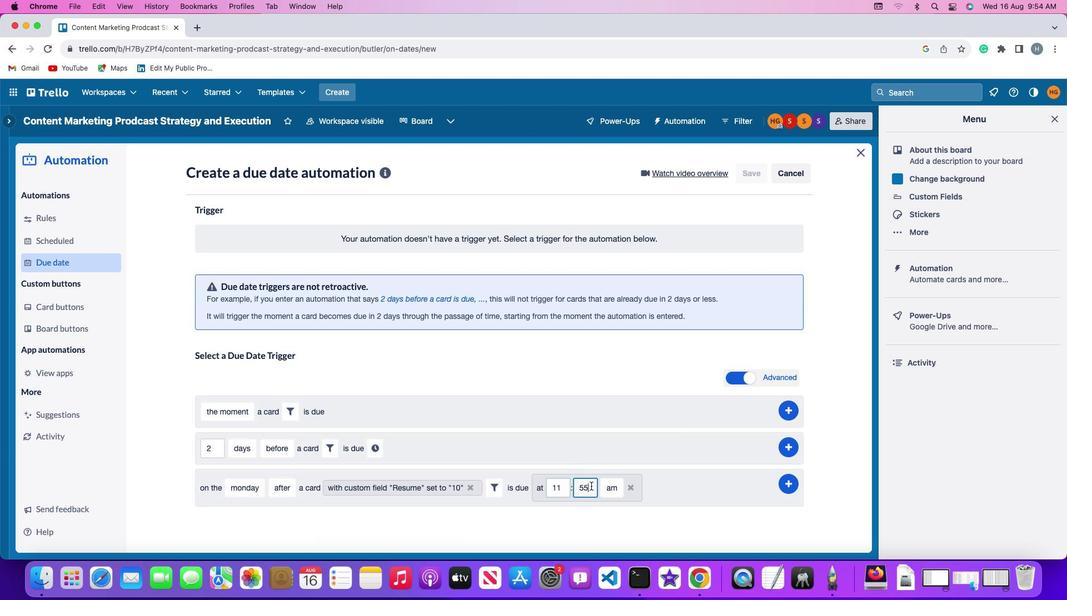 
Action: Mouse moved to (589, 484)
Screenshot: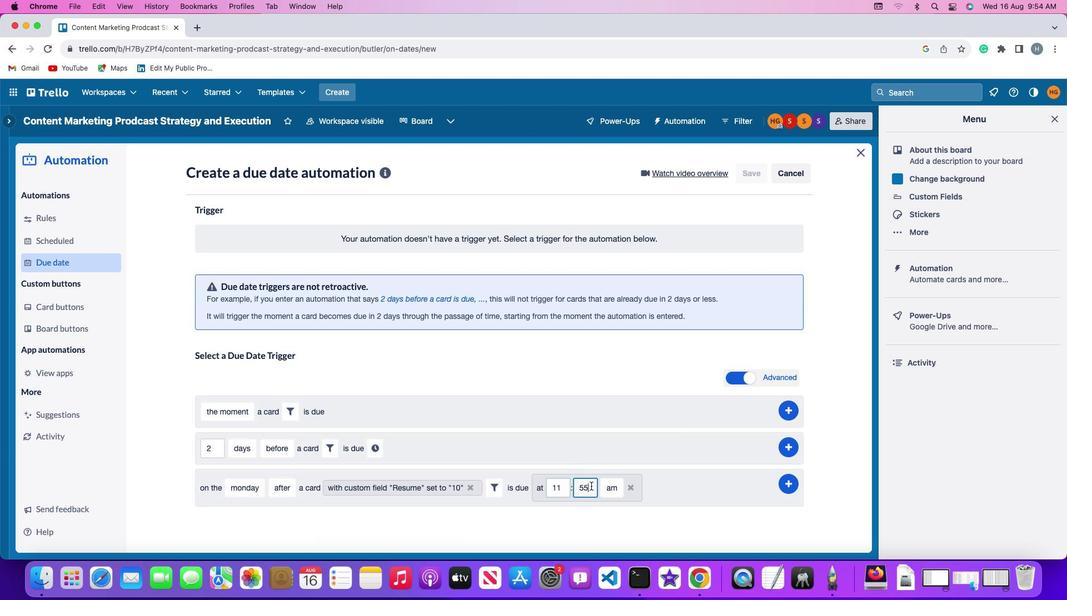 
Action: Key pressed Key.backspaceKey.backspace'0''0'
Screenshot: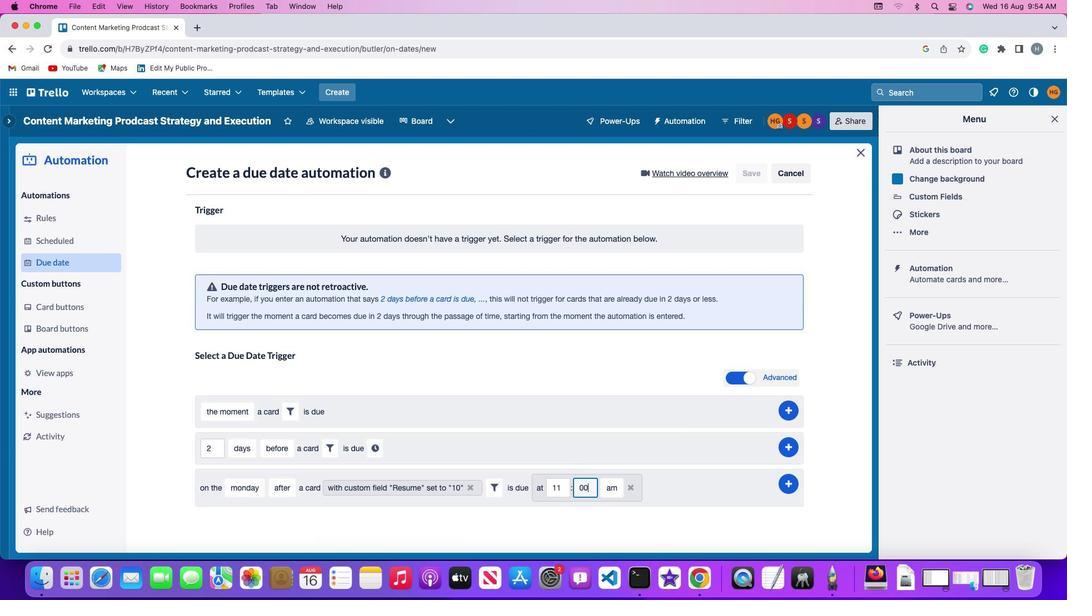 
Action: Mouse moved to (611, 484)
Screenshot: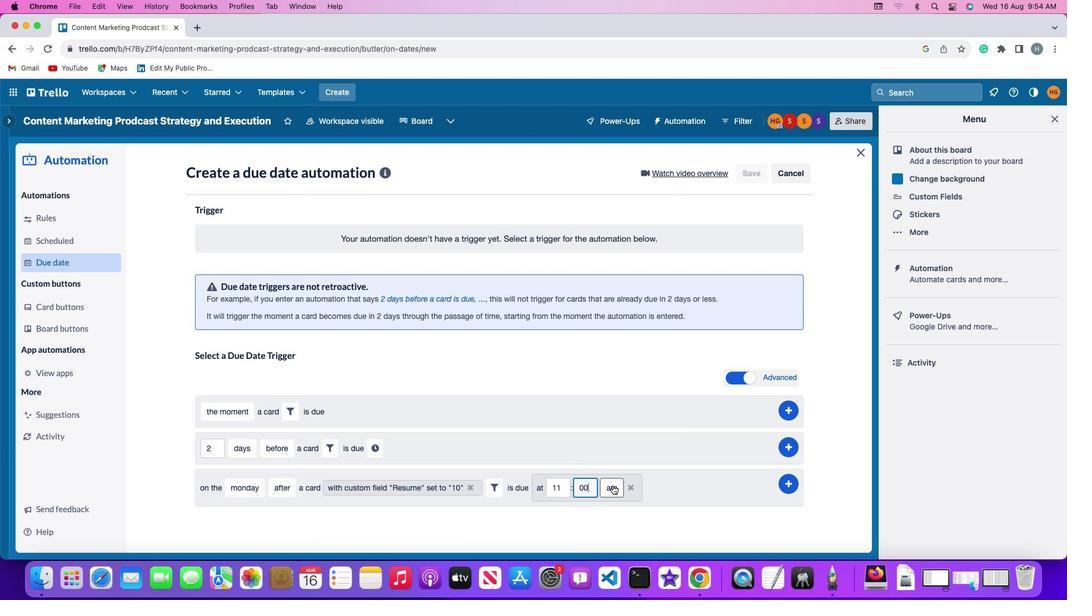 
Action: Mouse pressed left at (611, 484)
Screenshot: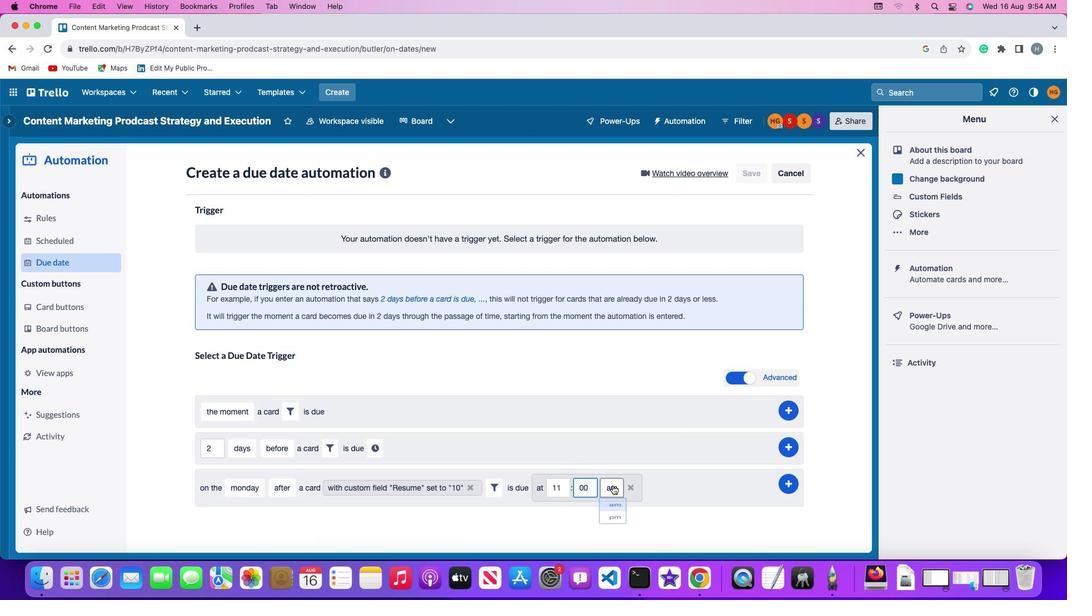 
Action: Mouse moved to (614, 508)
Screenshot: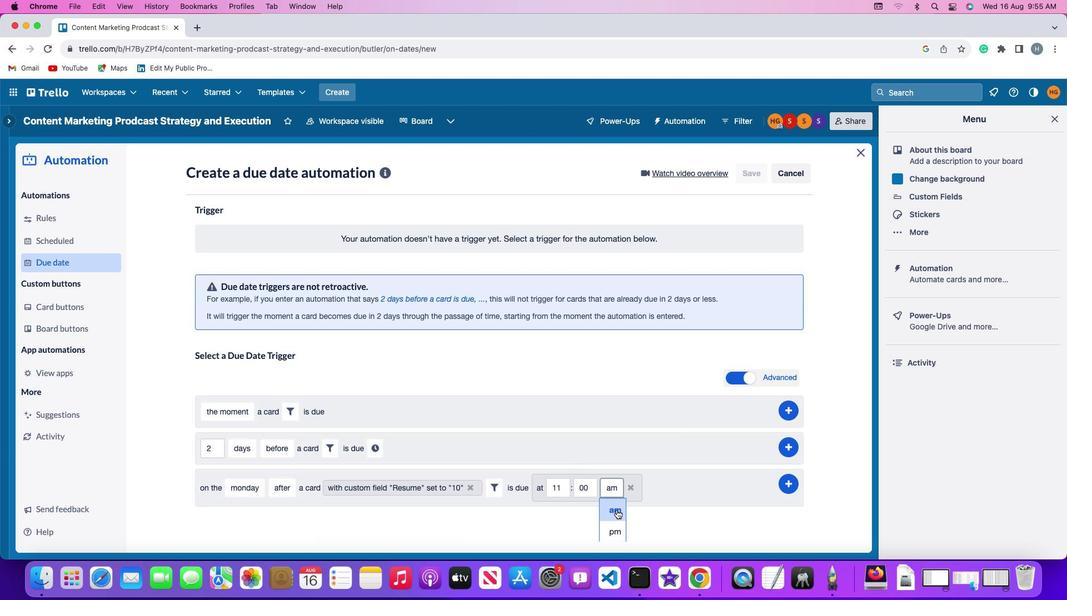 
Action: Mouse pressed left at (614, 508)
Screenshot: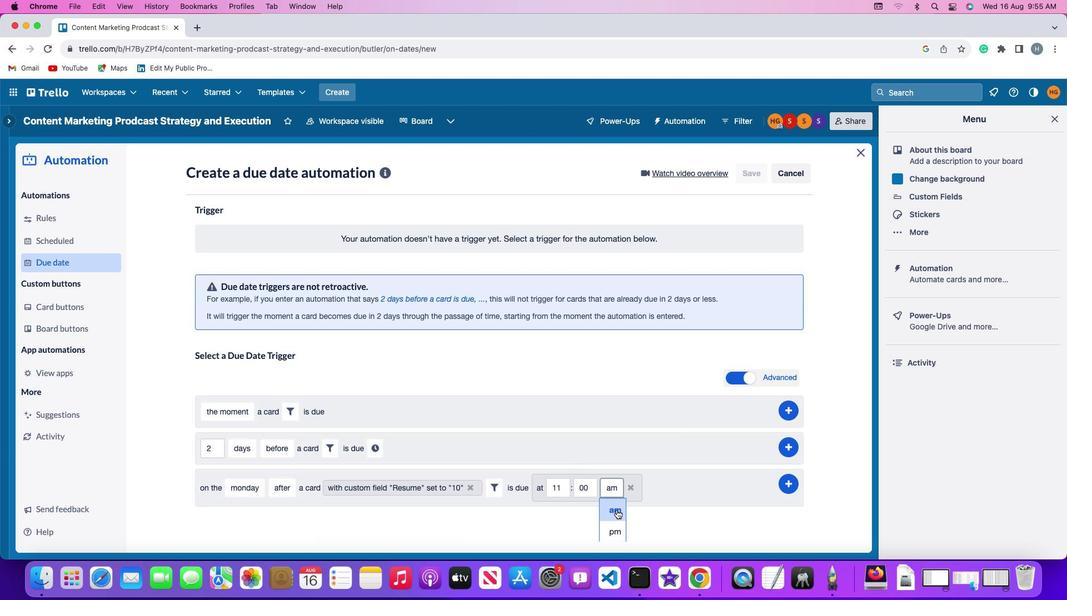 
Action: Mouse moved to (784, 480)
Screenshot: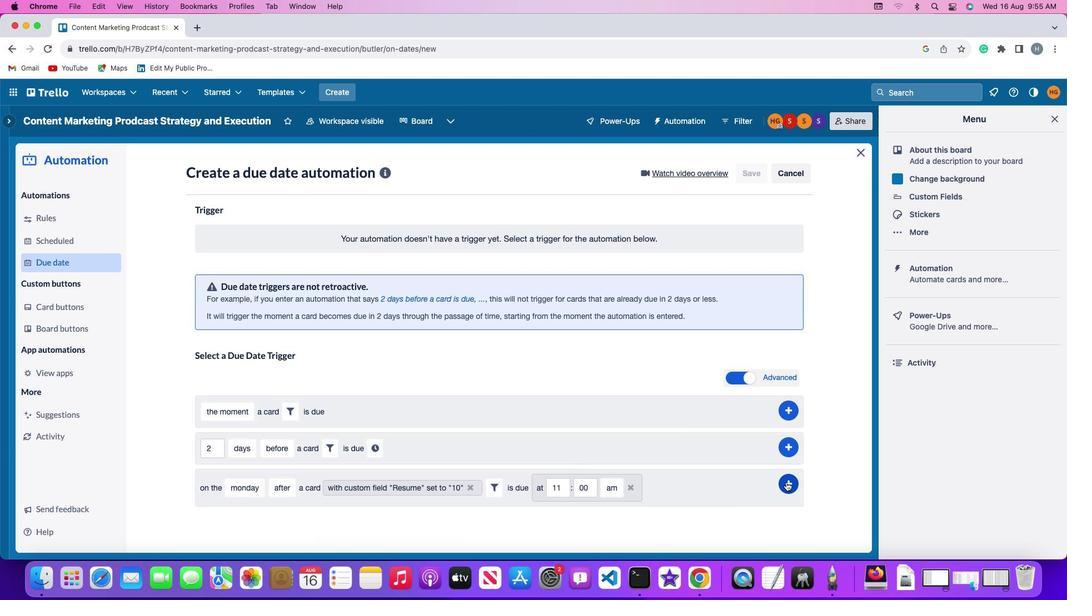 
Action: Mouse pressed left at (784, 480)
Screenshot: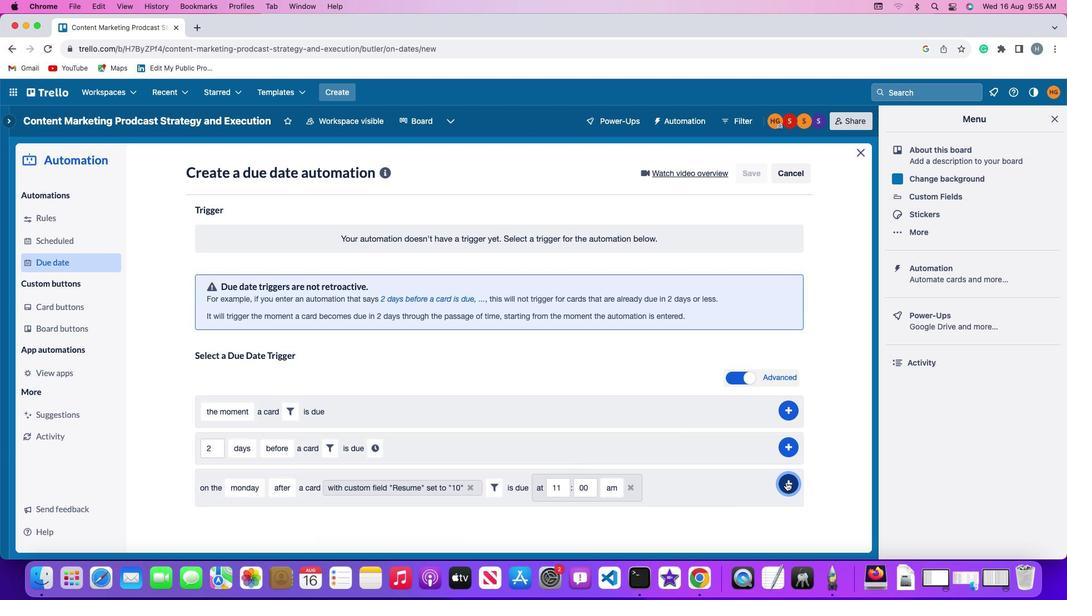 
Action: Mouse moved to (821, 359)
Screenshot: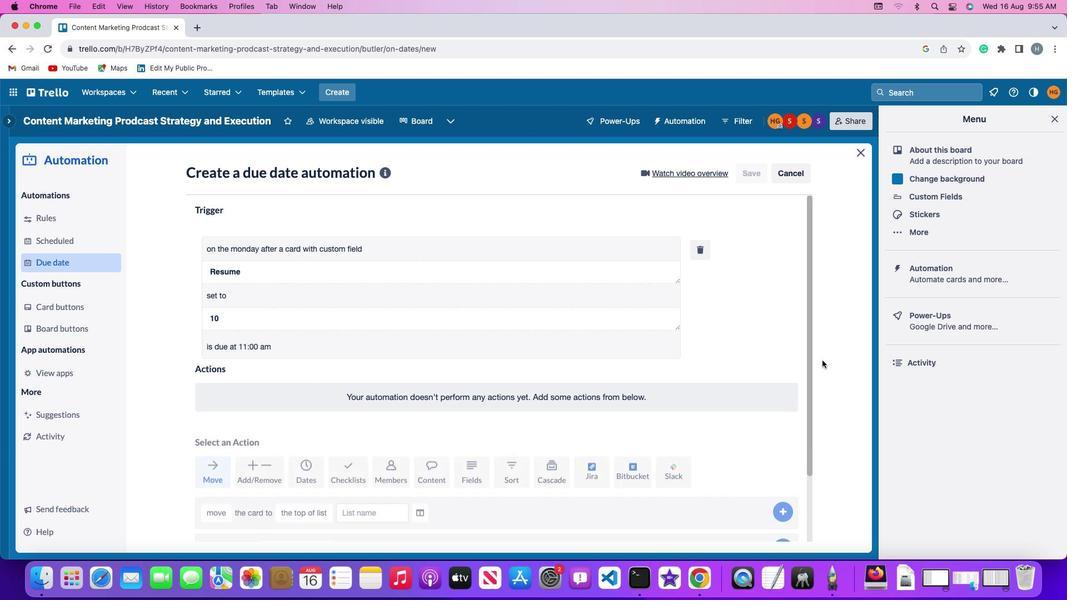 
